 Task: Open Card Recruitment Execution in Board Voice of Employee Analysis to Workspace Business Intelligence and add a team member Softage.2@softage.net, a label Orange, a checklist Aquarium Care, an attachment from Trello, a color Orange and finally, add a card description 'Plan and execute company team-building retreat with a focus on personal growth' and a comment 'Given the complexity of this task, let us break it down into smaller, more manageable tasks to make progress.'. Add a start date 'Jan 02, 1900' with a due date 'Jan 09, 1900'
Action: Mouse moved to (79, 307)
Screenshot: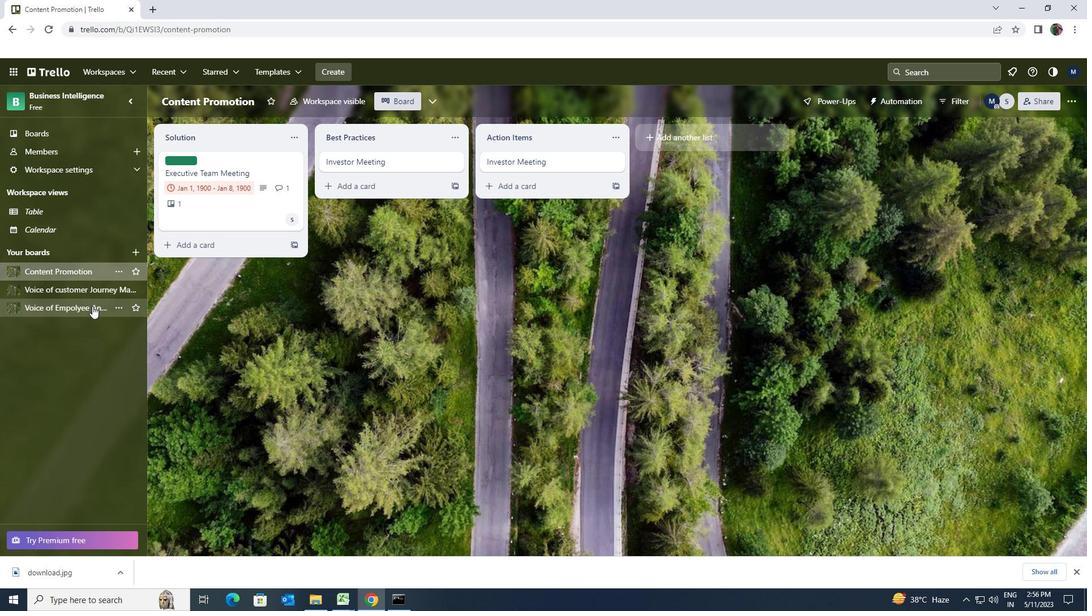 
Action: Mouse pressed left at (79, 307)
Screenshot: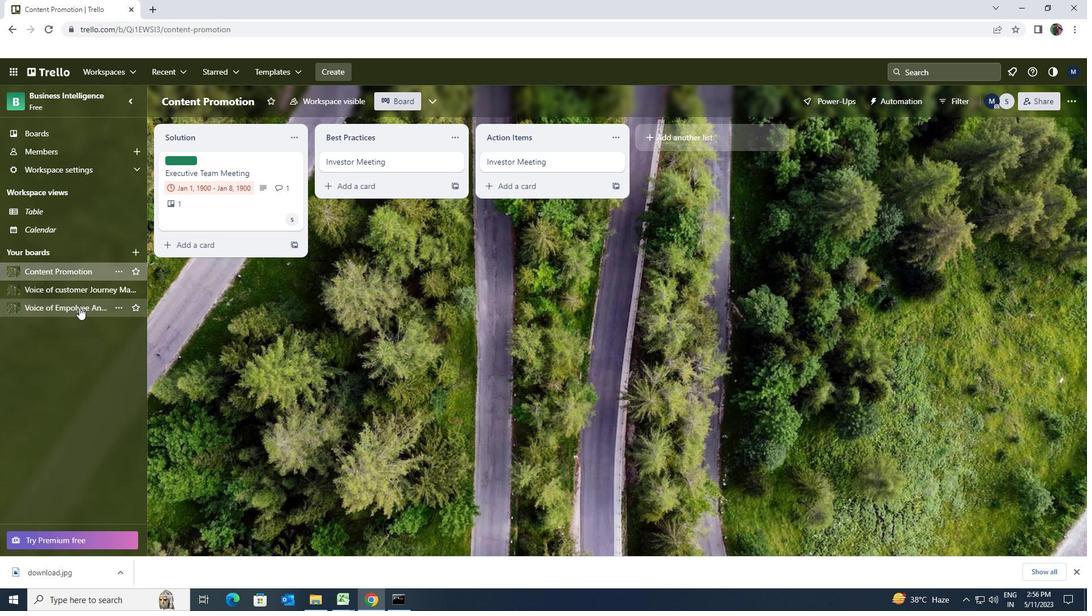 
Action: Mouse moved to (241, 160)
Screenshot: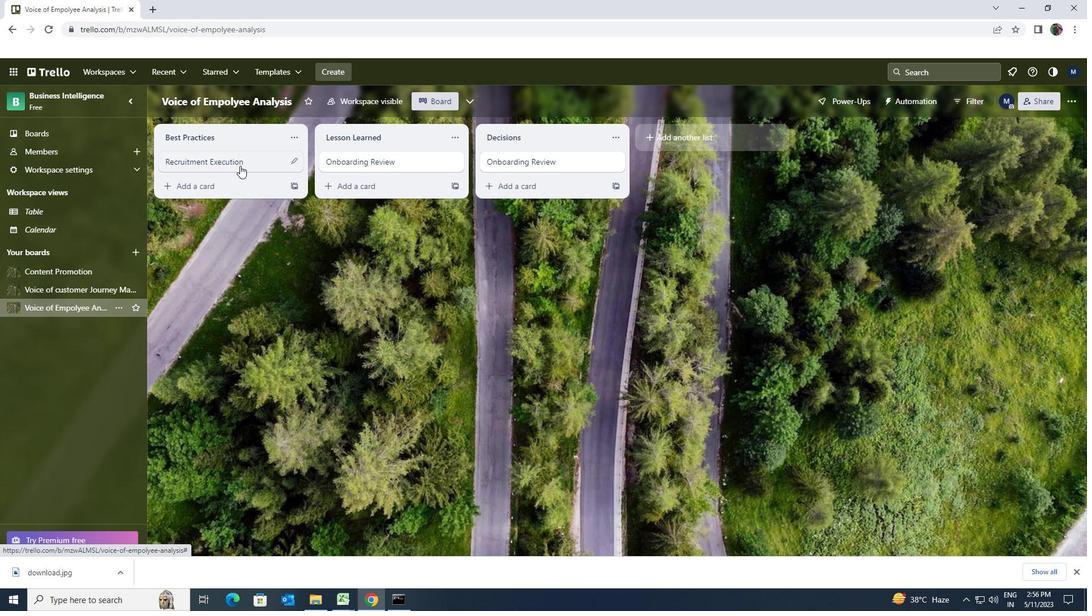 
Action: Mouse pressed left at (241, 160)
Screenshot: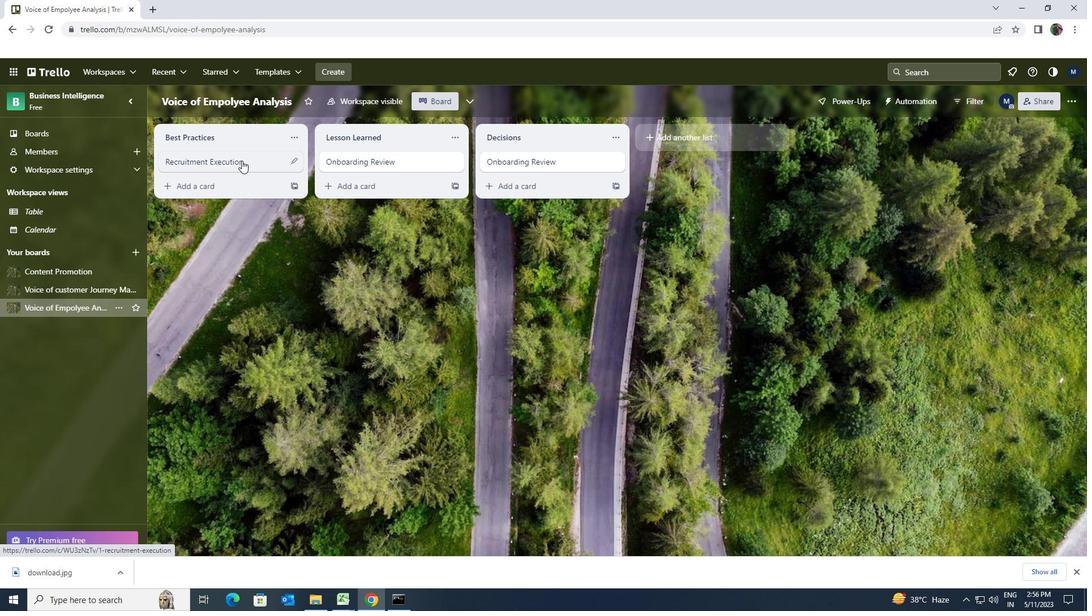 
Action: Mouse moved to (673, 163)
Screenshot: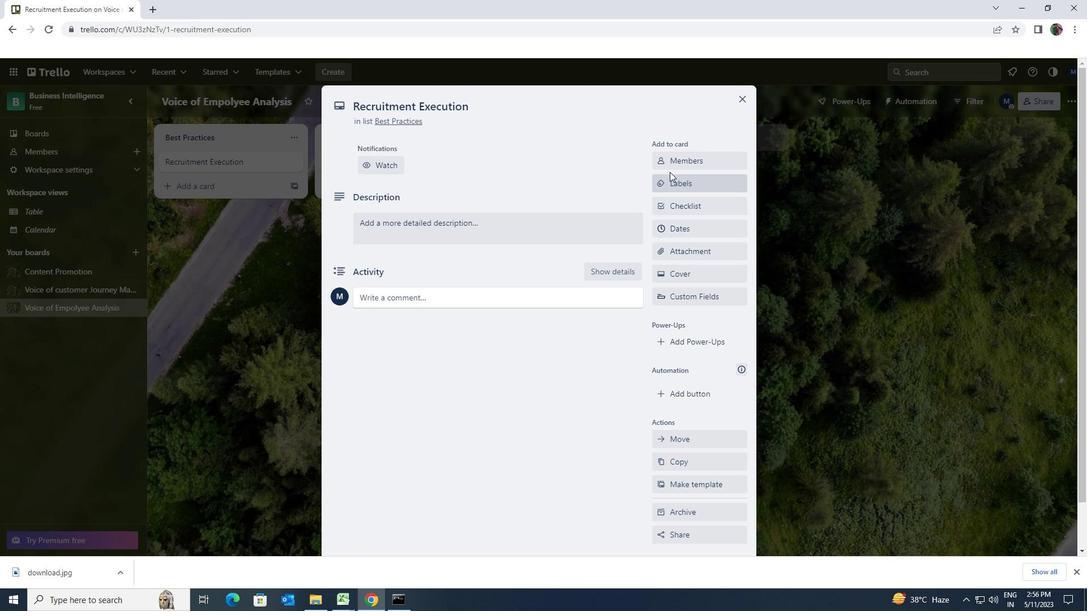 
Action: Mouse pressed left at (673, 163)
Screenshot: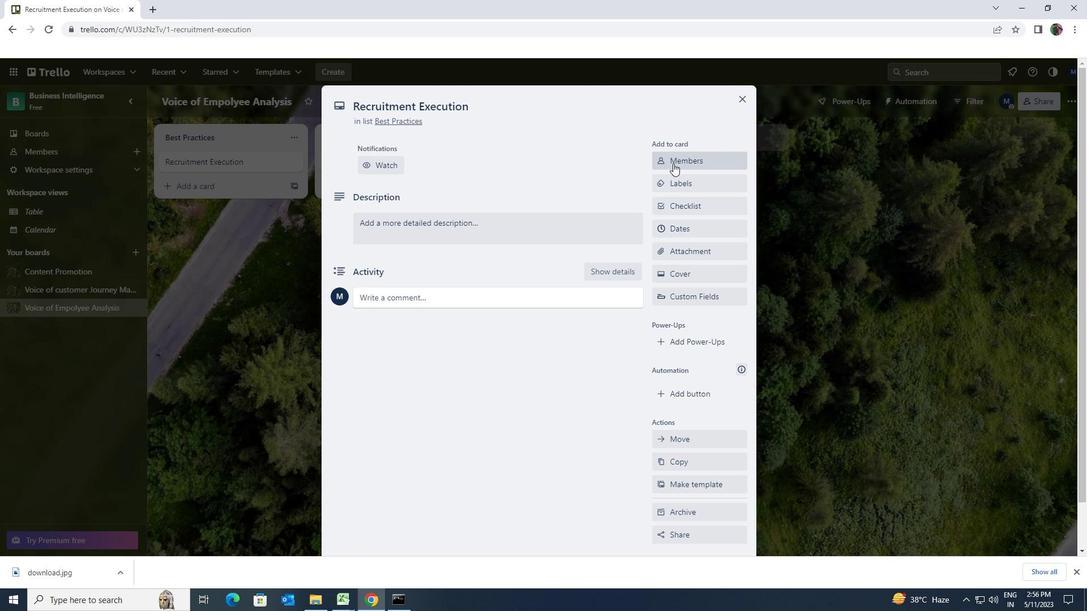 
Action: Mouse moved to (685, 211)
Screenshot: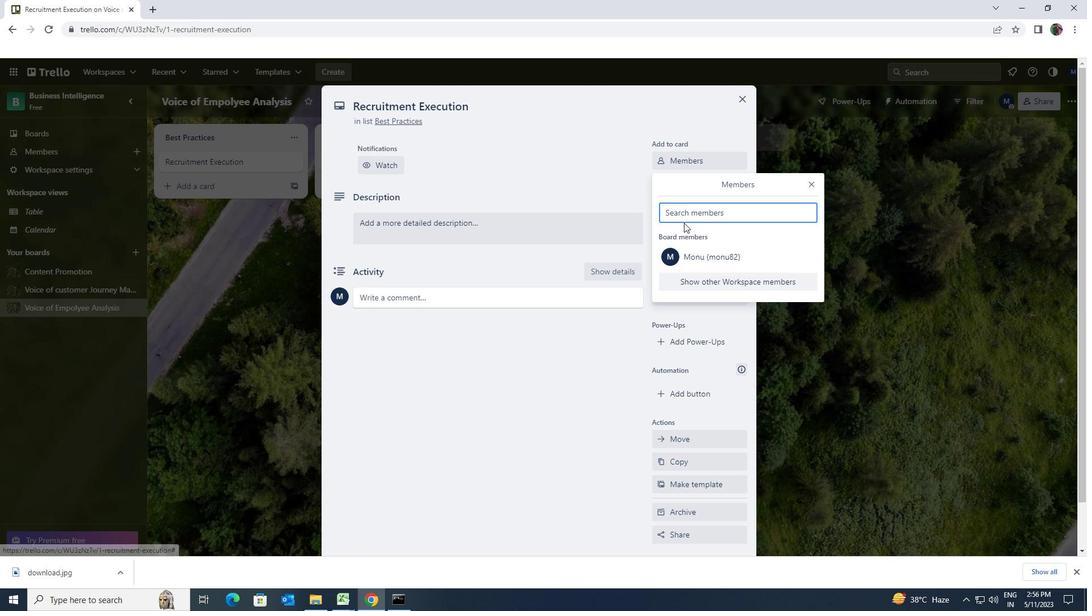 
Action: Mouse pressed left at (685, 211)
Screenshot: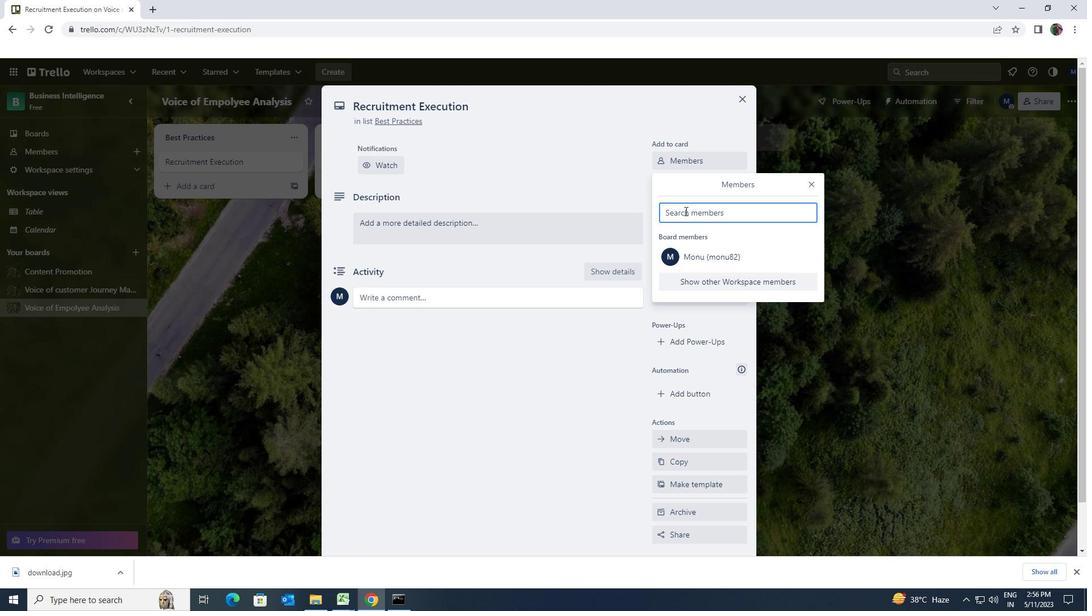 
Action: Key pressed softage.2<Key.shift>@SOFTAGE.NET
Screenshot: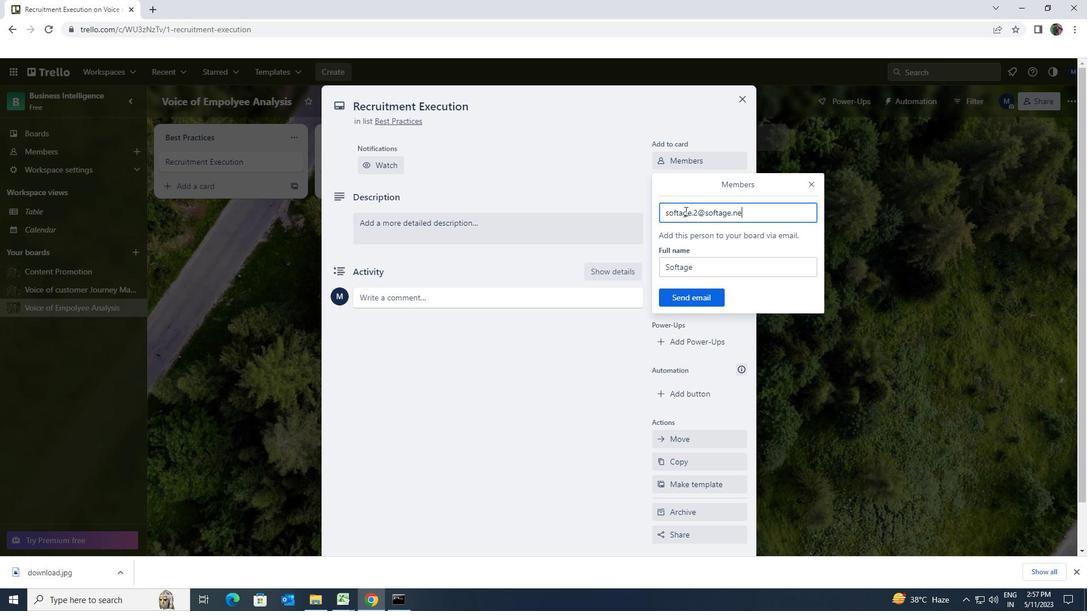 
Action: Mouse moved to (705, 294)
Screenshot: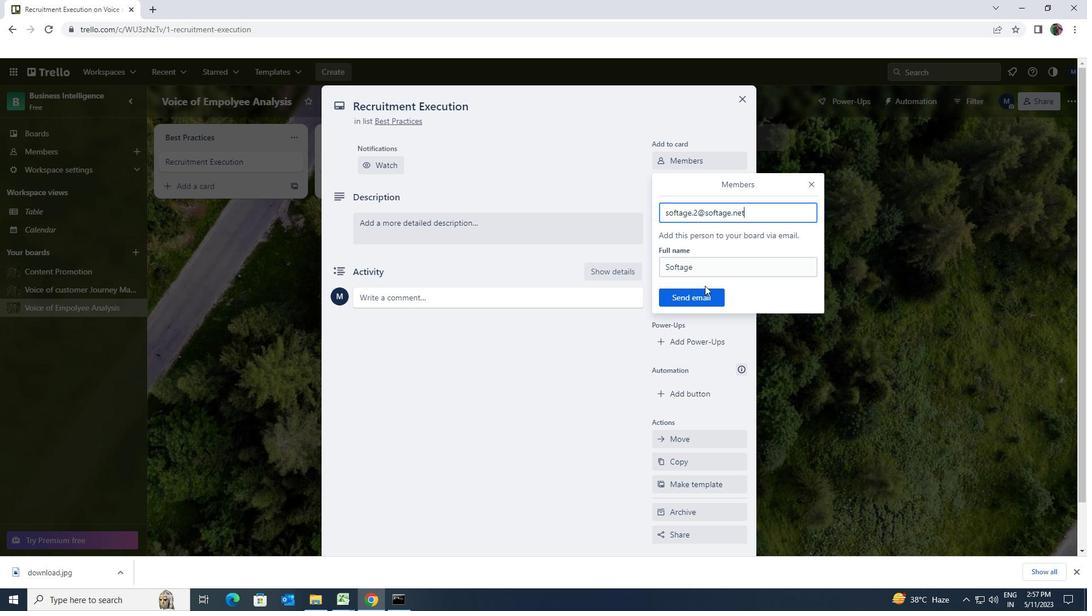 
Action: Mouse pressed left at (705, 294)
Screenshot: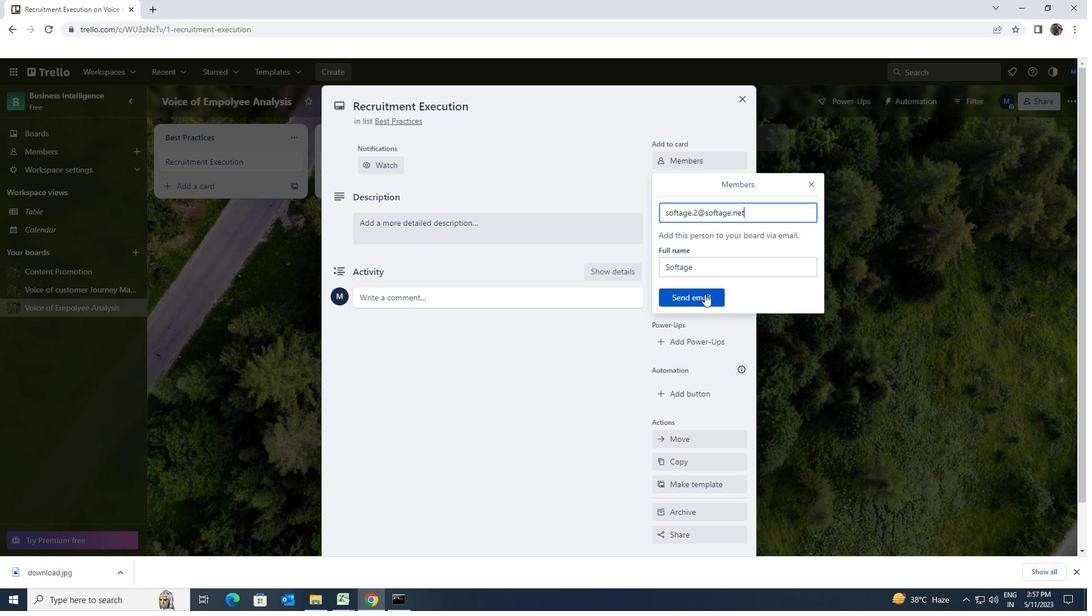 
Action: Mouse moved to (693, 229)
Screenshot: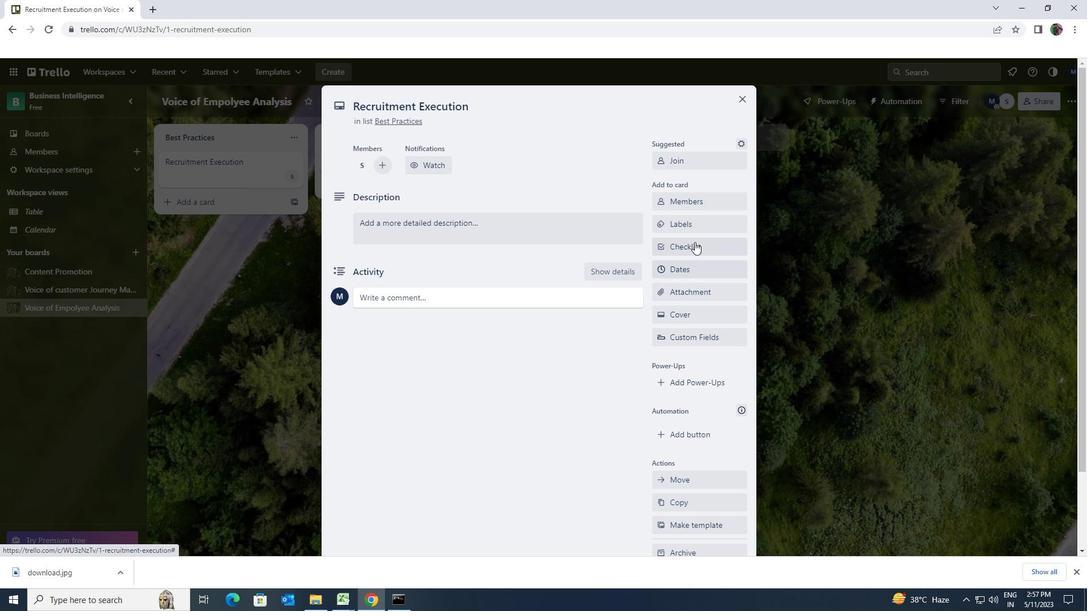 
Action: Mouse pressed left at (693, 229)
Screenshot: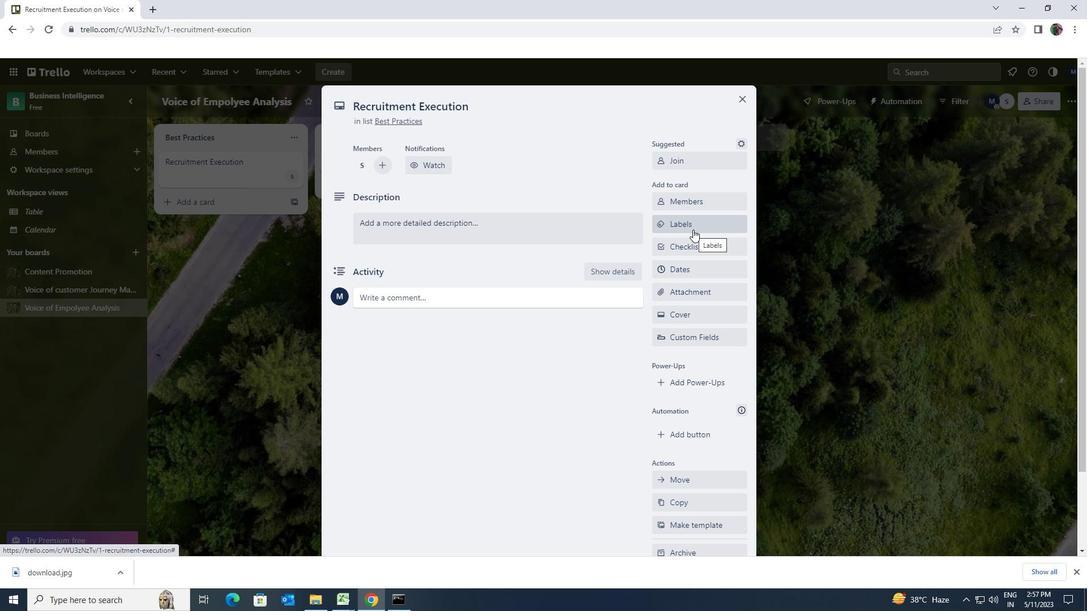 
Action: Mouse moved to (702, 442)
Screenshot: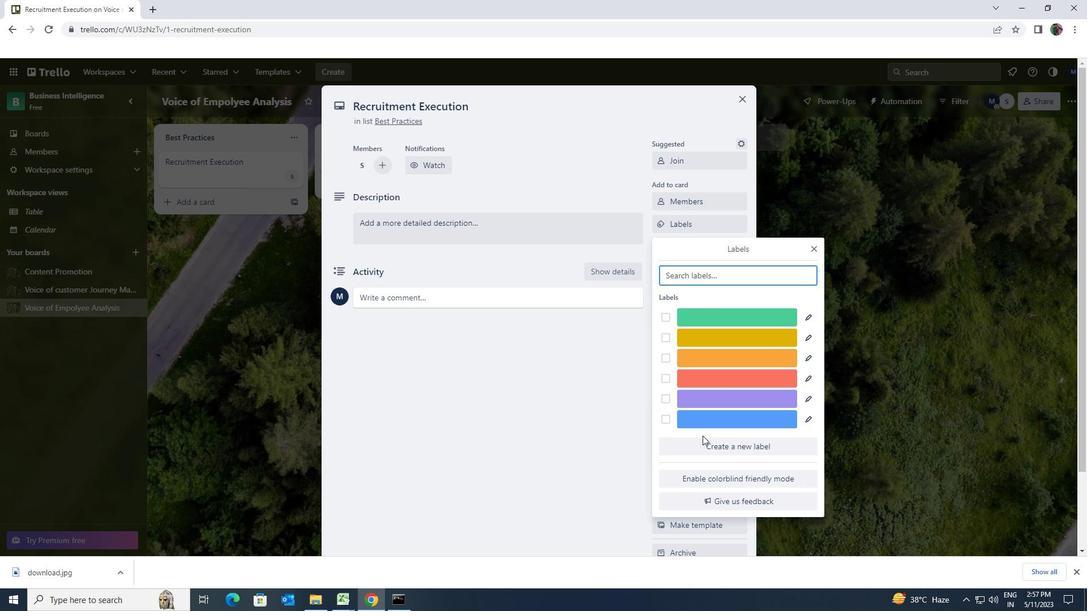 
Action: Mouse pressed left at (702, 442)
Screenshot: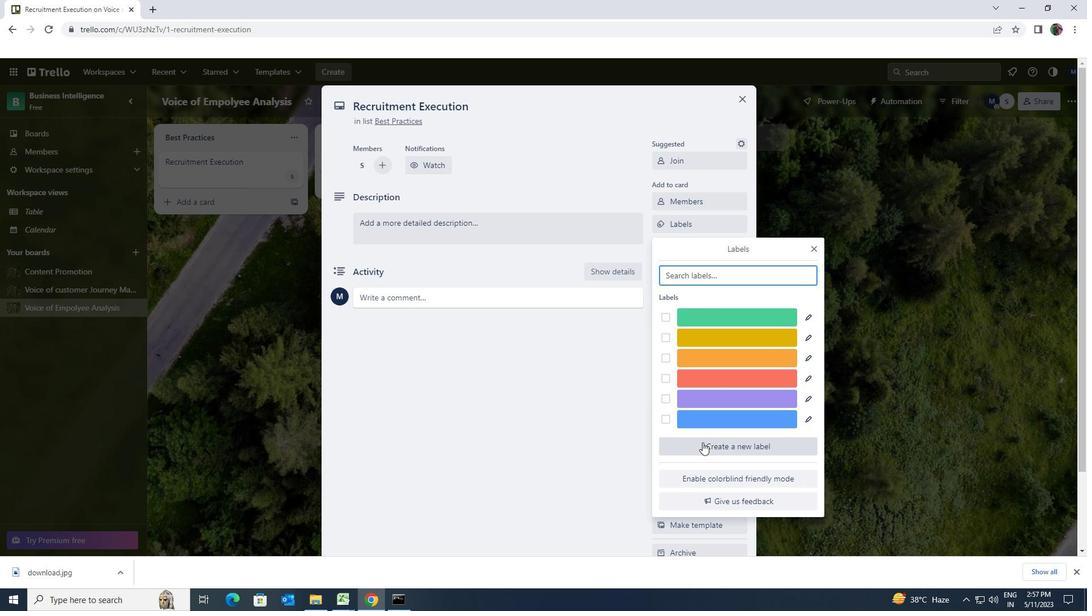 
Action: Mouse moved to (743, 263)
Screenshot: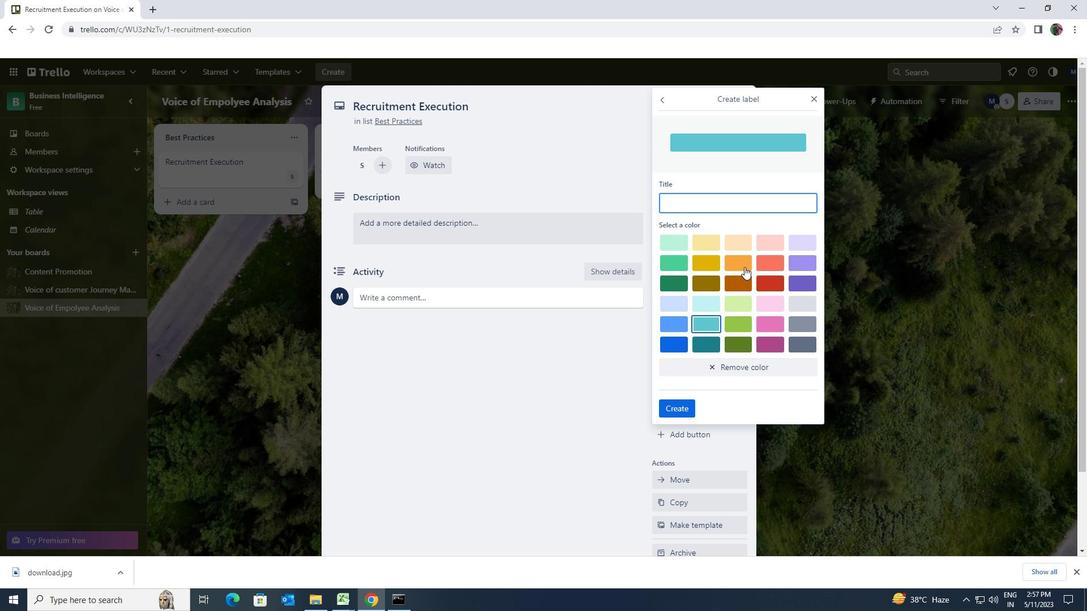 
Action: Mouse pressed left at (743, 263)
Screenshot: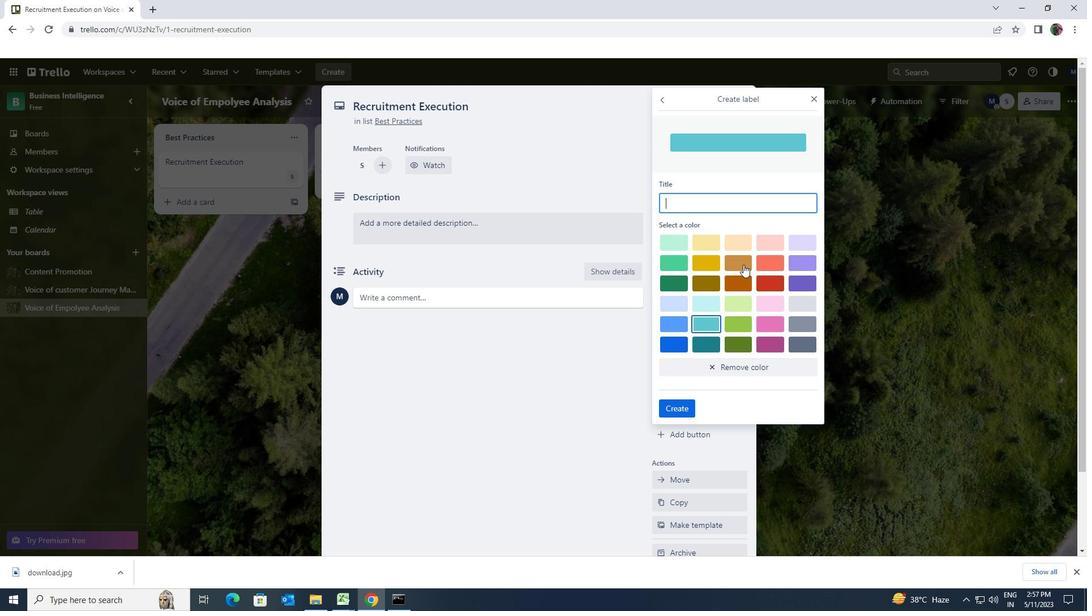 
Action: Mouse moved to (685, 402)
Screenshot: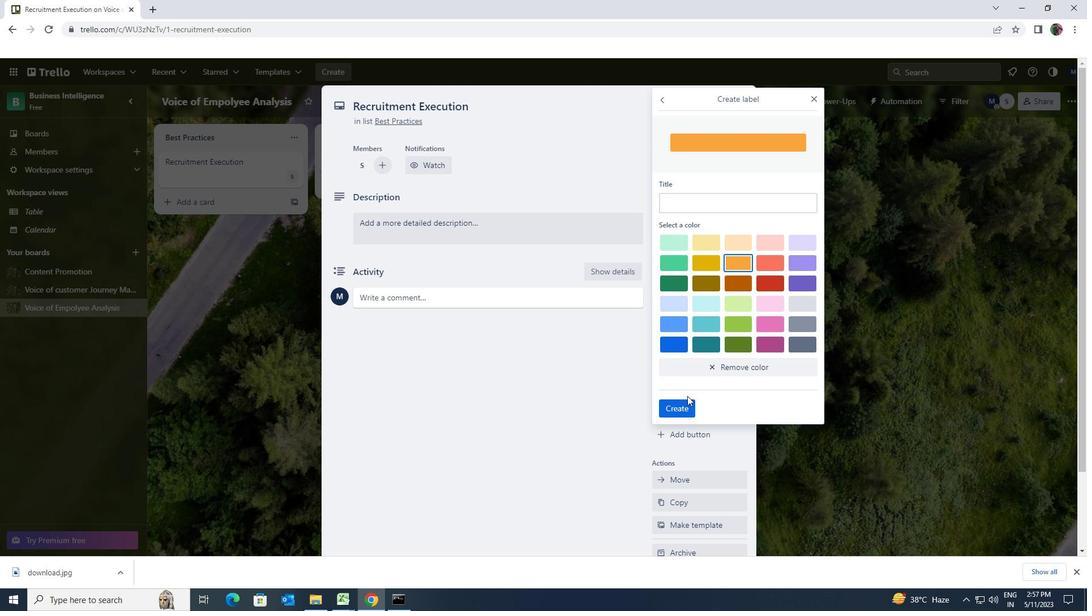 
Action: Mouse pressed left at (685, 402)
Screenshot: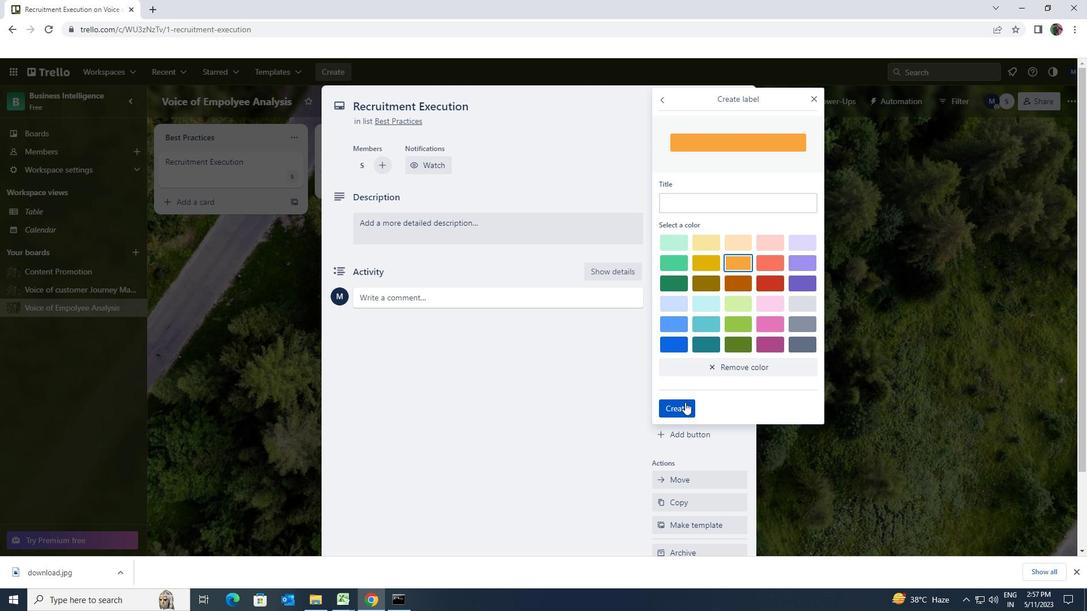 
Action: Mouse moved to (811, 251)
Screenshot: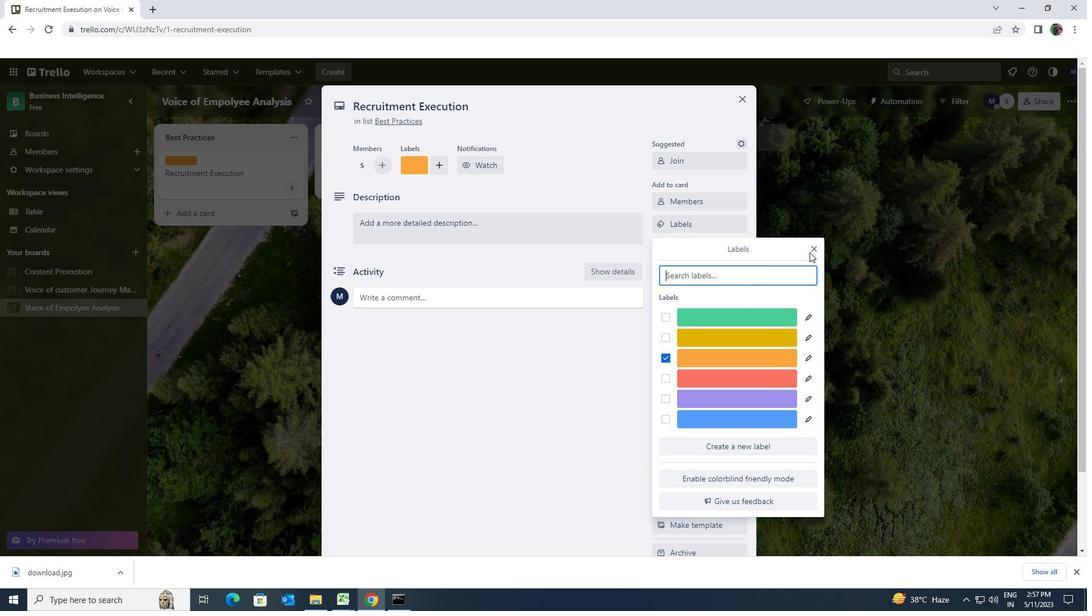 
Action: Mouse pressed left at (811, 251)
Screenshot: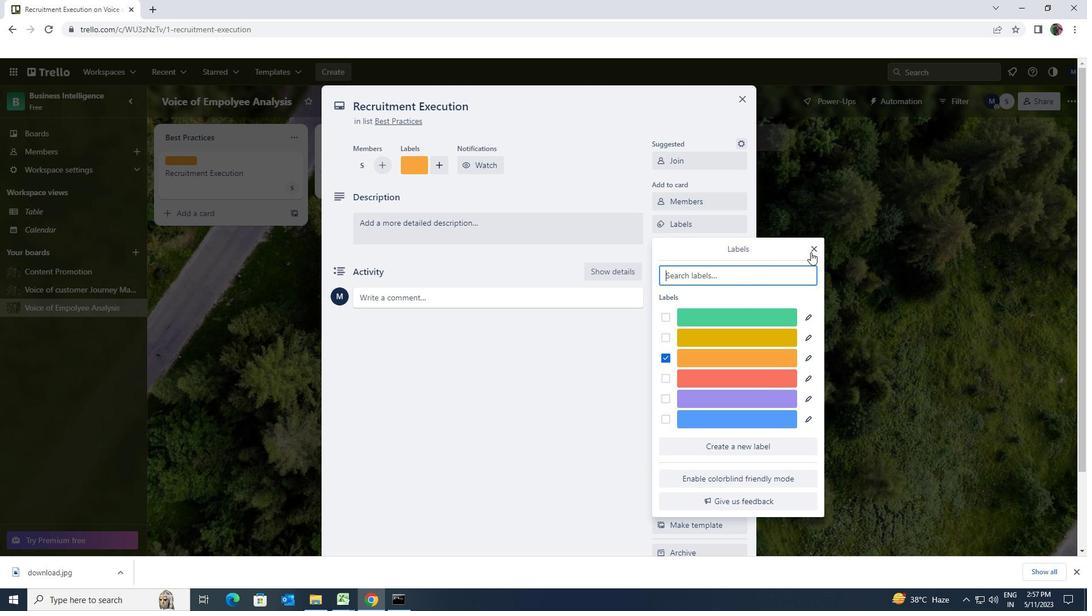
Action: Mouse moved to (708, 239)
Screenshot: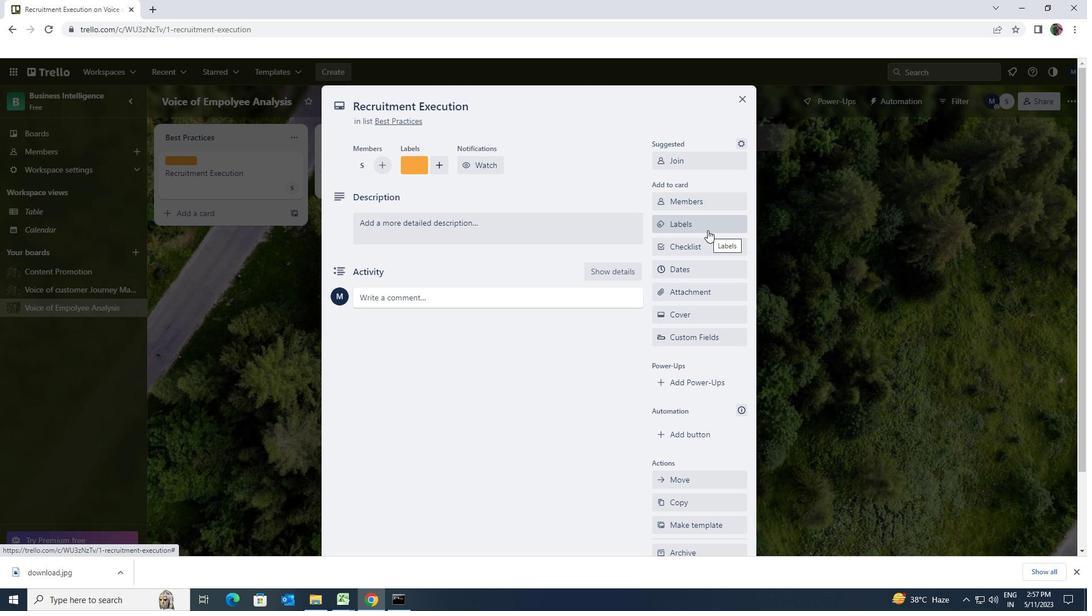 
Action: Mouse pressed left at (708, 239)
Screenshot: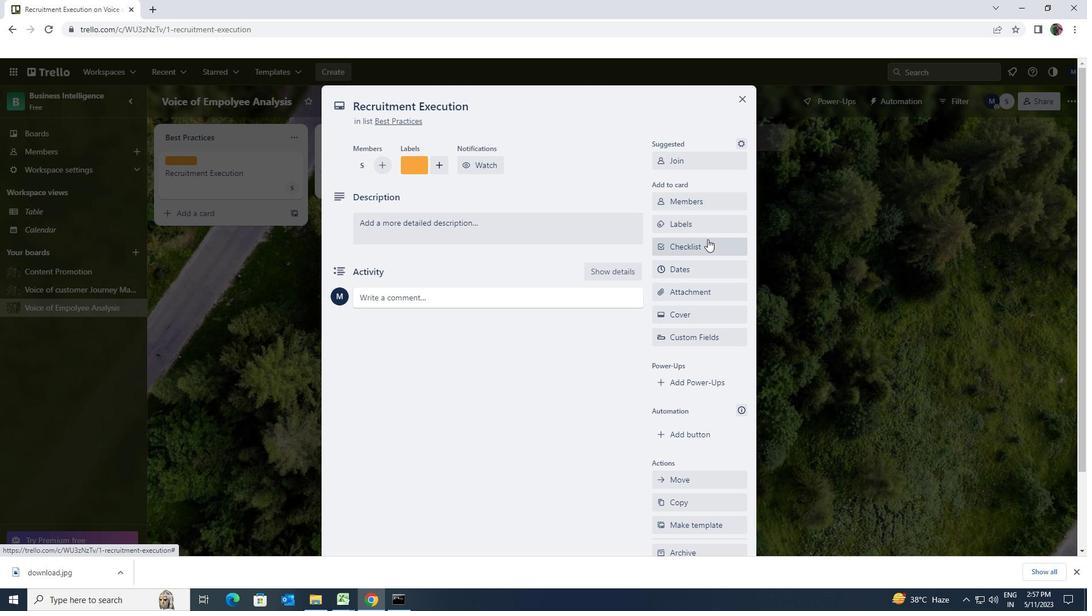 
Action: Key pressed <Key.shift><Key.shift><Key.shift>AQUARIUN<Key.backspace>M<Key.space><Key.shift>CARE<Key.space>
Screenshot: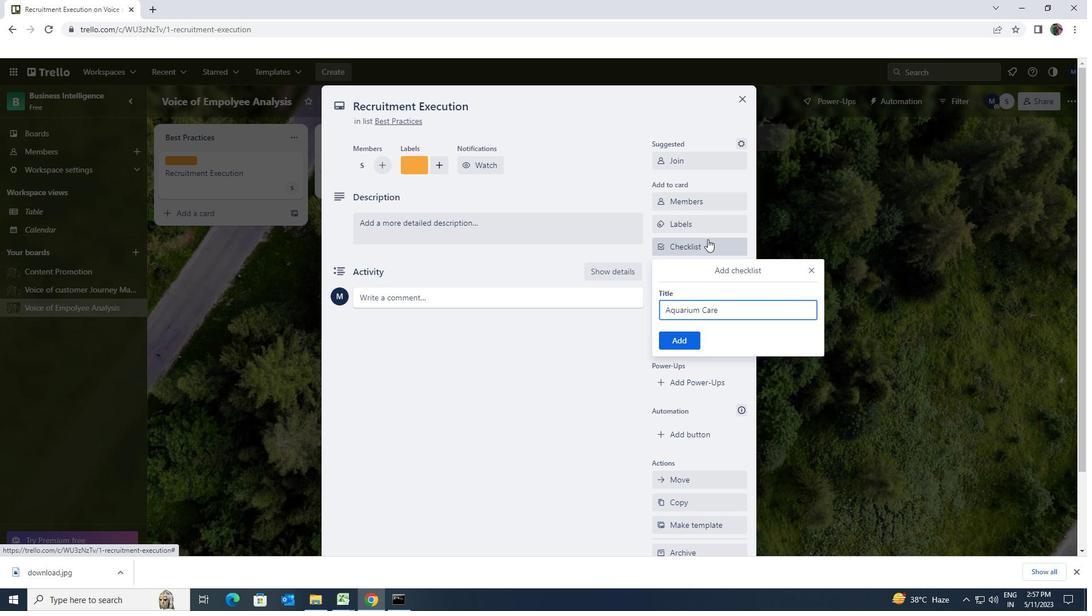 
Action: Mouse moved to (672, 342)
Screenshot: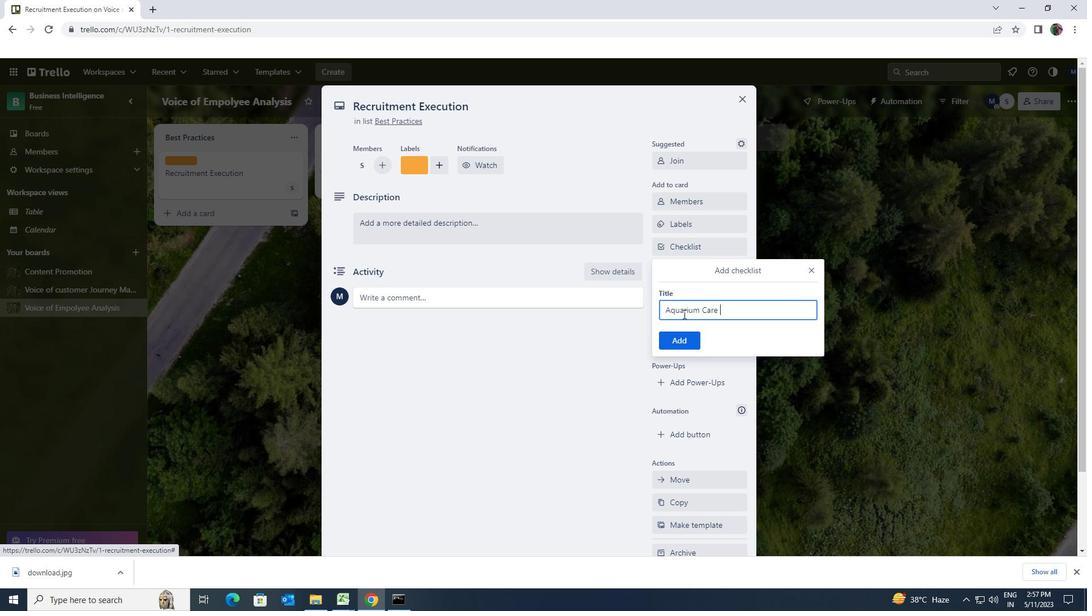 
Action: Mouse pressed left at (672, 342)
Screenshot: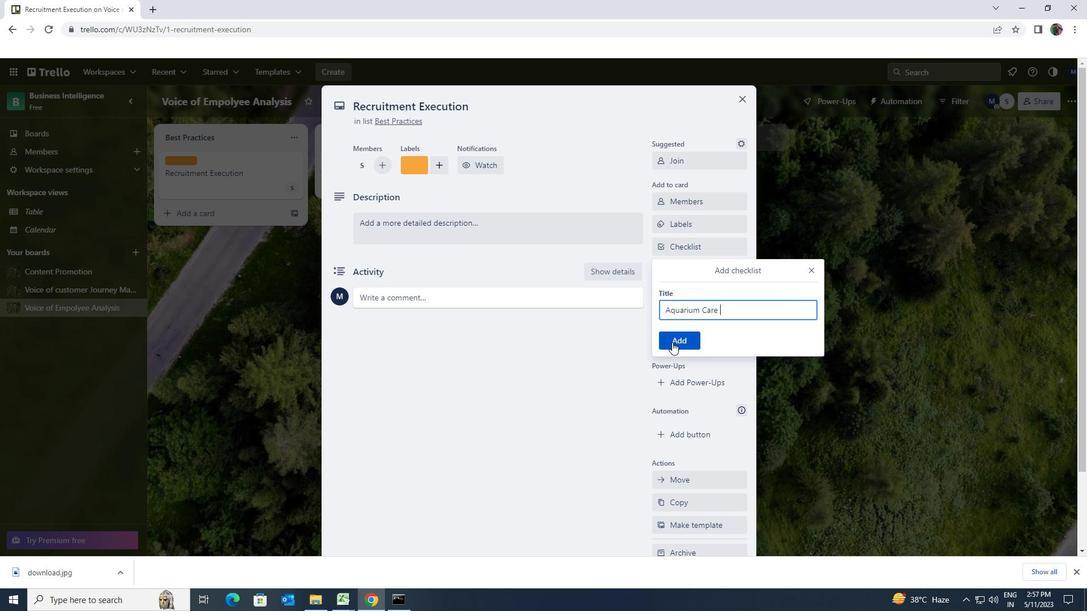 
Action: Mouse moved to (691, 292)
Screenshot: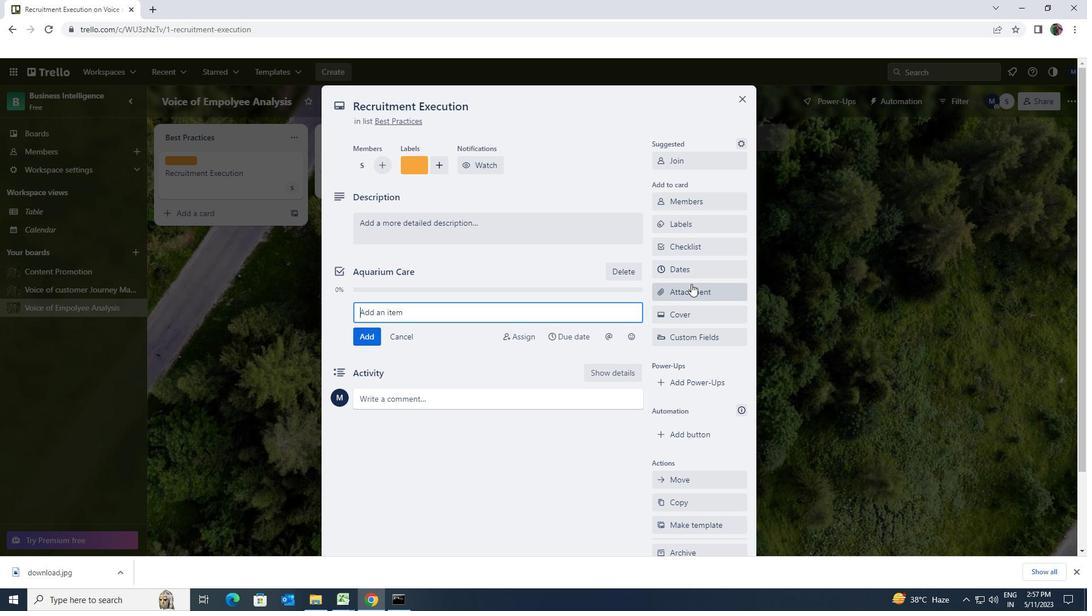 
Action: Mouse pressed left at (691, 292)
Screenshot: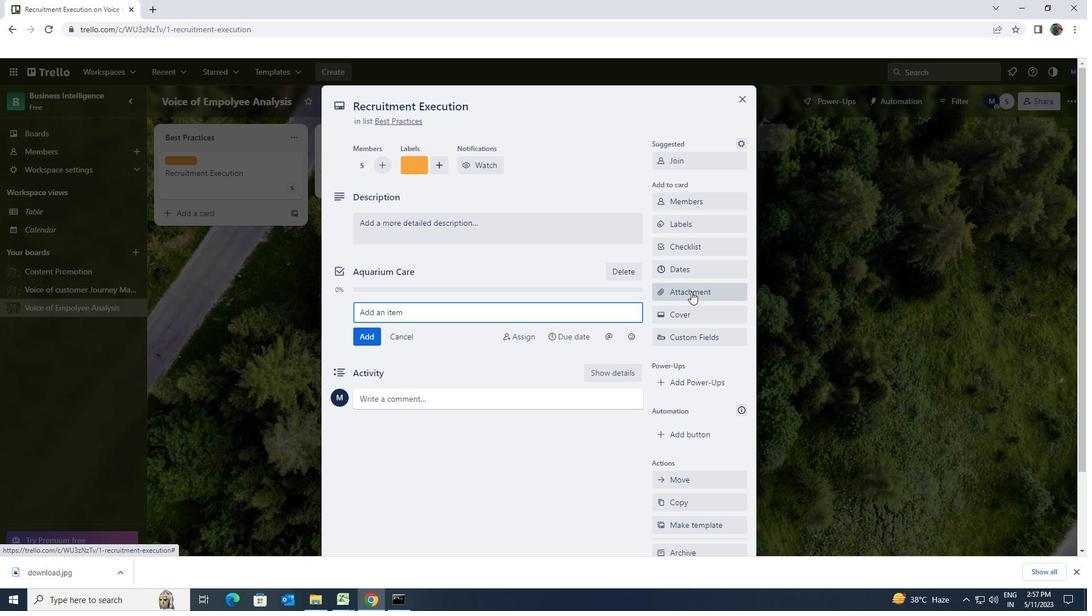 
Action: Mouse moved to (692, 355)
Screenshot: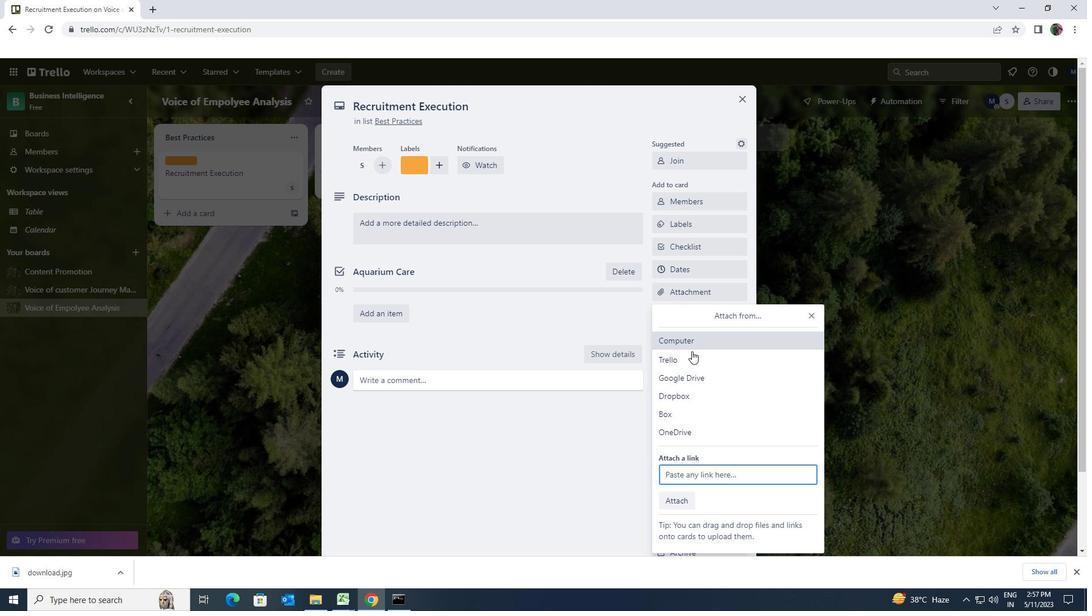 
Action: Mouse pressed left at (692, 355)
Screenshot: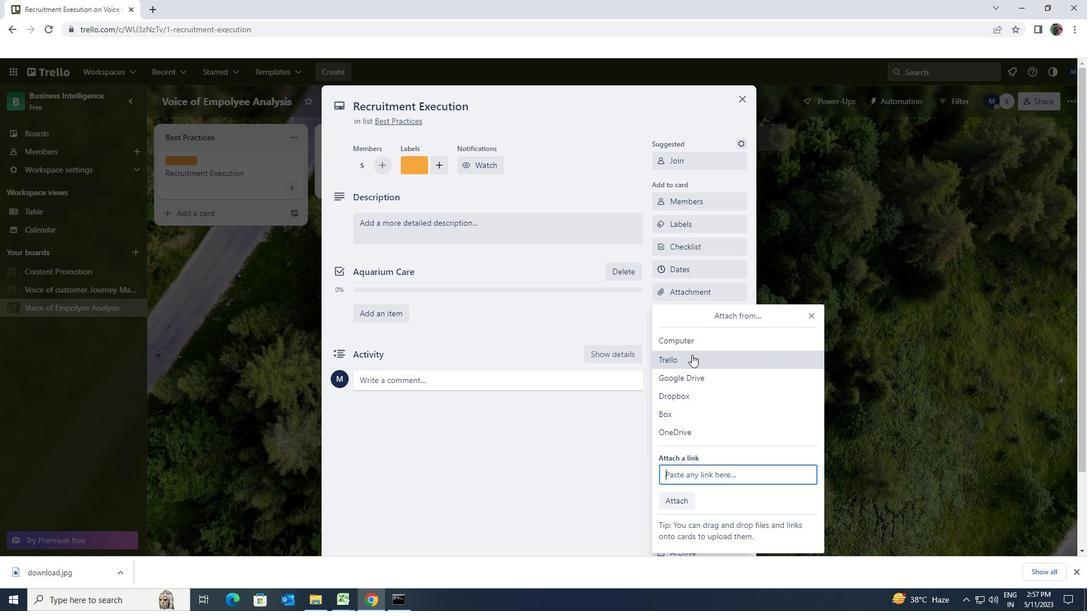 
Action: Mouse pressed left at (692, 355)
Screenshot: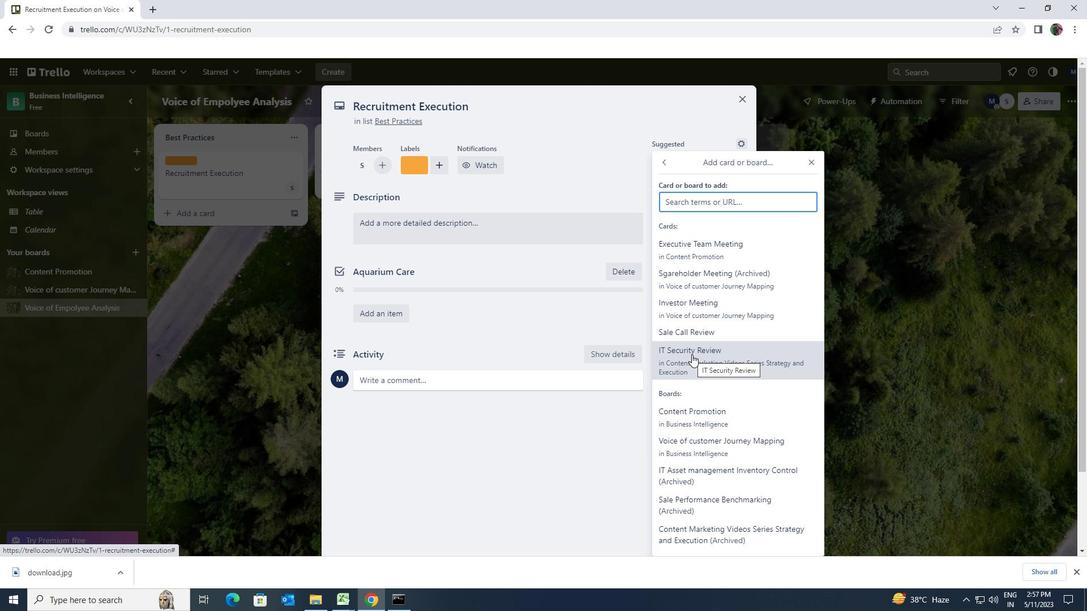 
Action: Mouse moved to (596, 231)
Screenshot: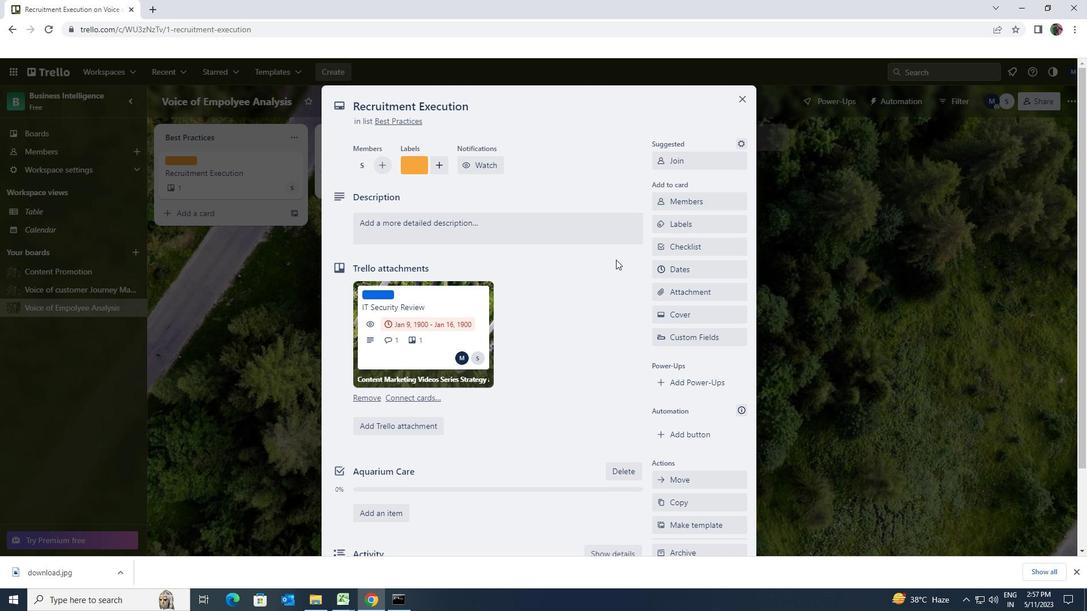 
Action: Mouse pressed left at (596, 231)
Screenshot: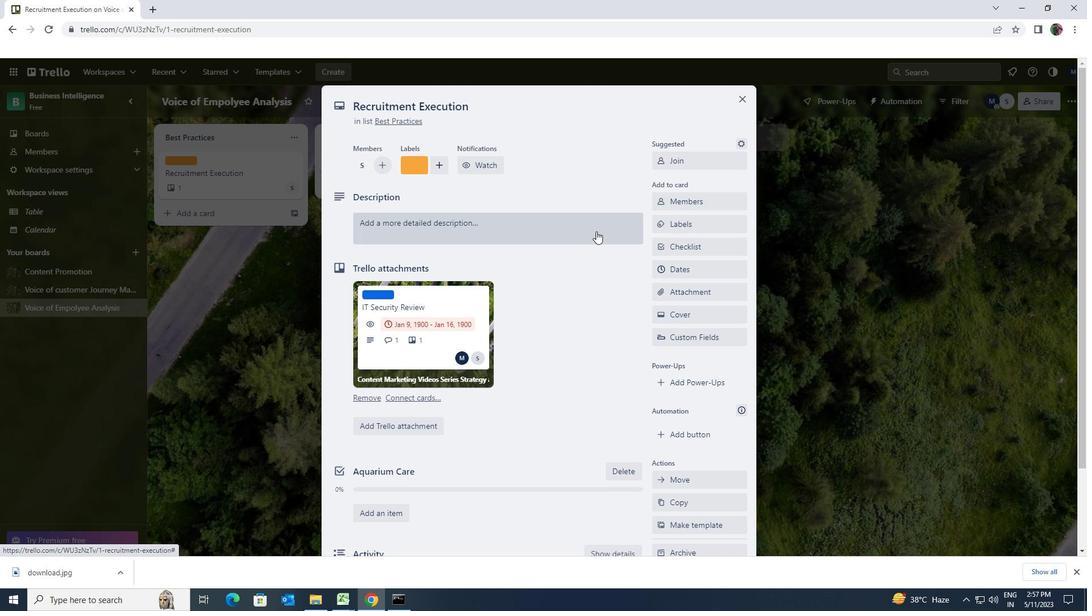 
Action: Key pressed <Key.shift>PALN<Key.space>AND<Key.space>EXECUTE<Key.space>COMPANY<Key.space>TAM<Key.space>BUILDING<Key.space>RETREAT<Key.space>WIR<Key.backspace>TH<Key.space>A<Key.space><Key.shift>FOCUS<Key.space>P<Key.backspace>ON<Key.space>PERSONAL<Key.space>GROWTH<Key.space>AND<Key.space>A<Key.space>
Screenshot: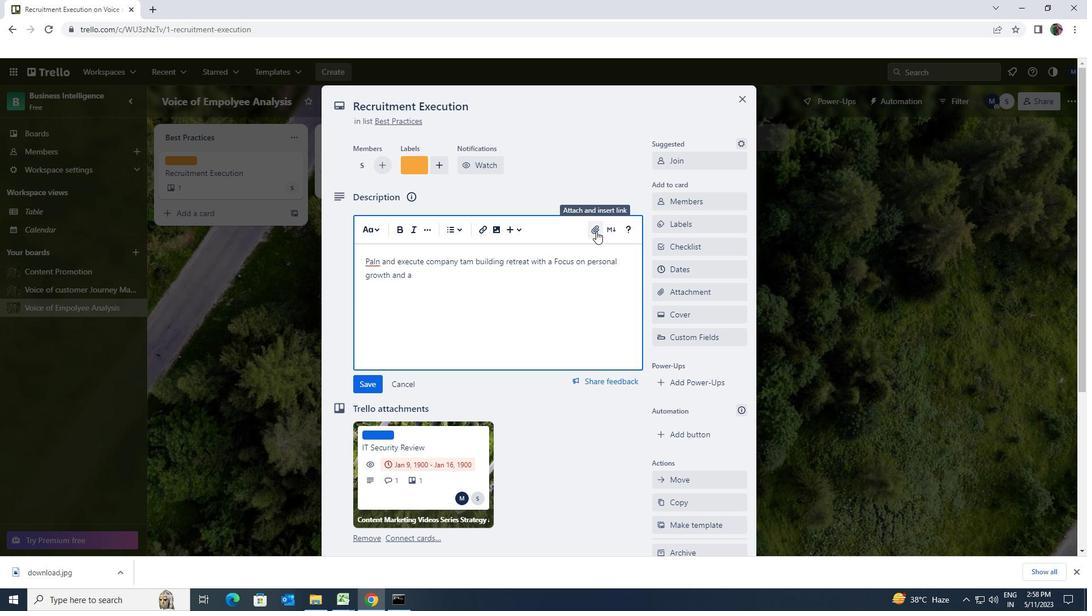 
Action: Mouse moved to (376, 382)
Screenshot: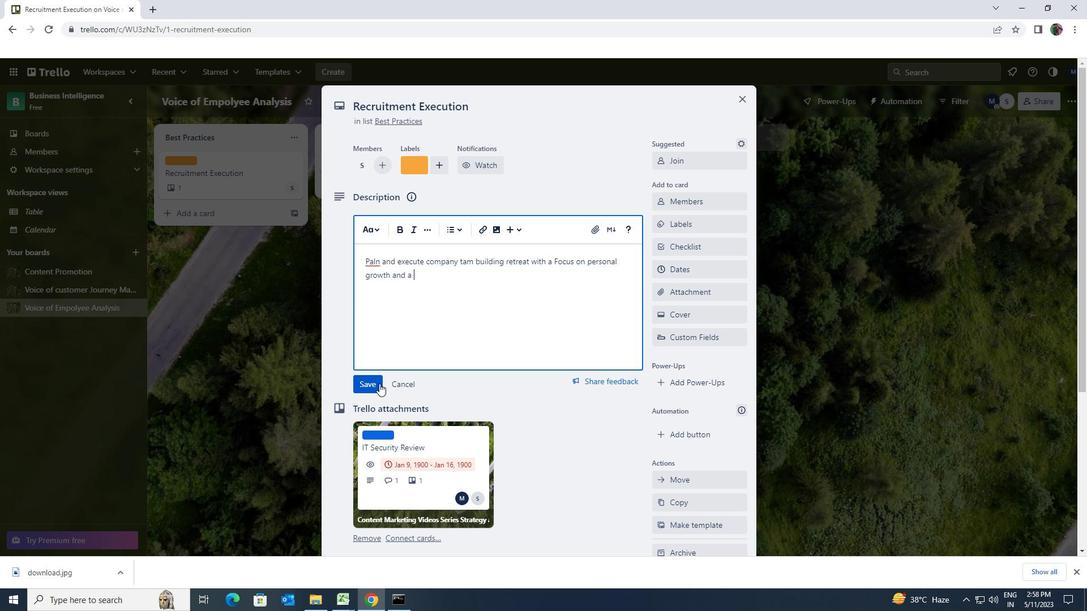 
Action: Mouse pressed left at (376, 382)
Screenshot: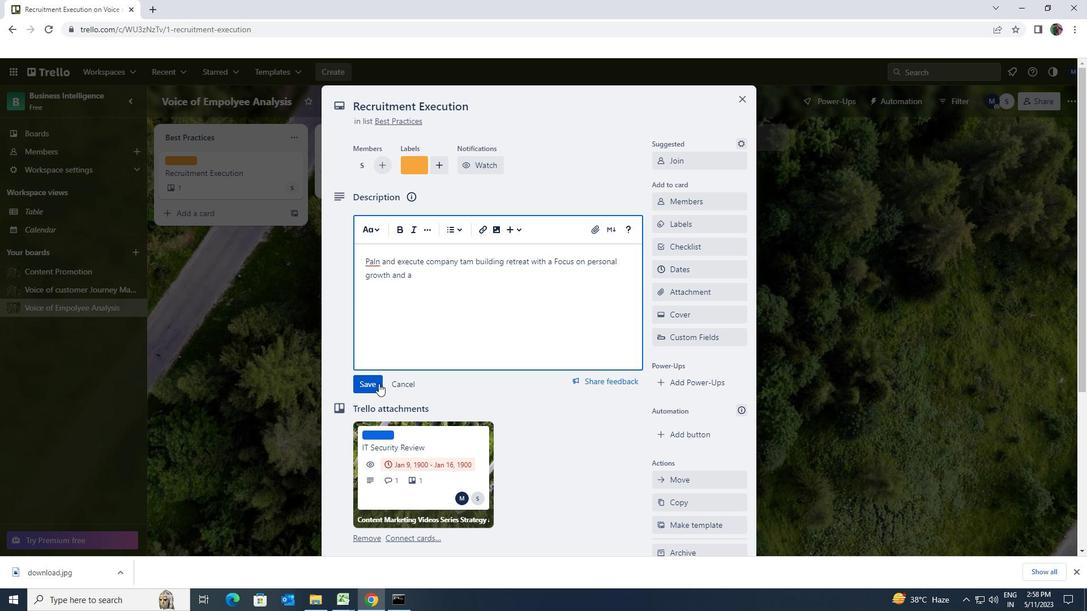 
Action: Mouse moved to (376, 381)
Screenshot: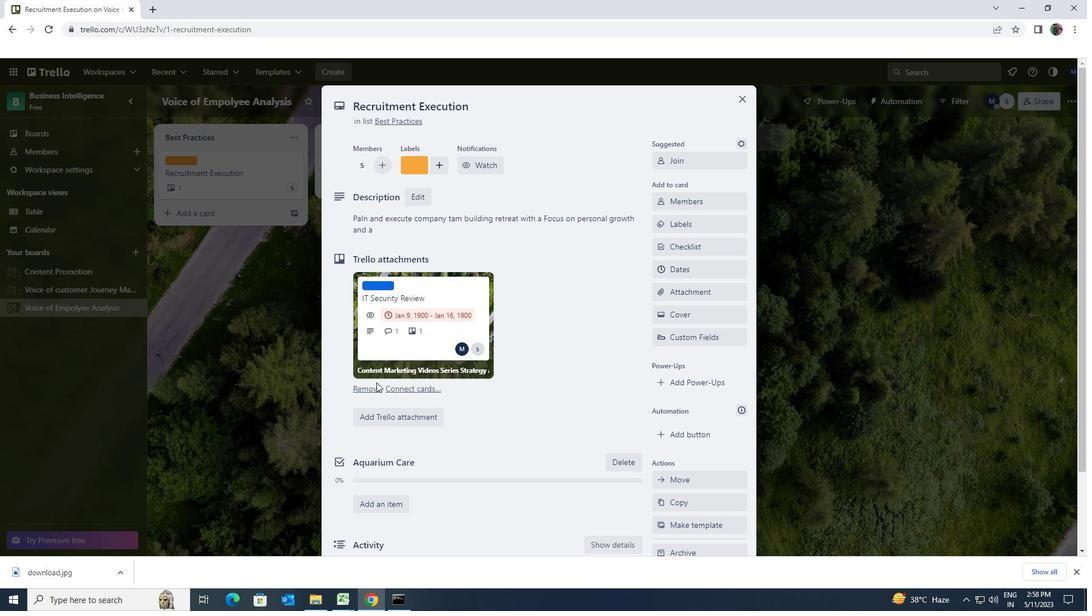 
Action: Mouse scrolled (376, 380) with delta (0, 0)
Screenshot: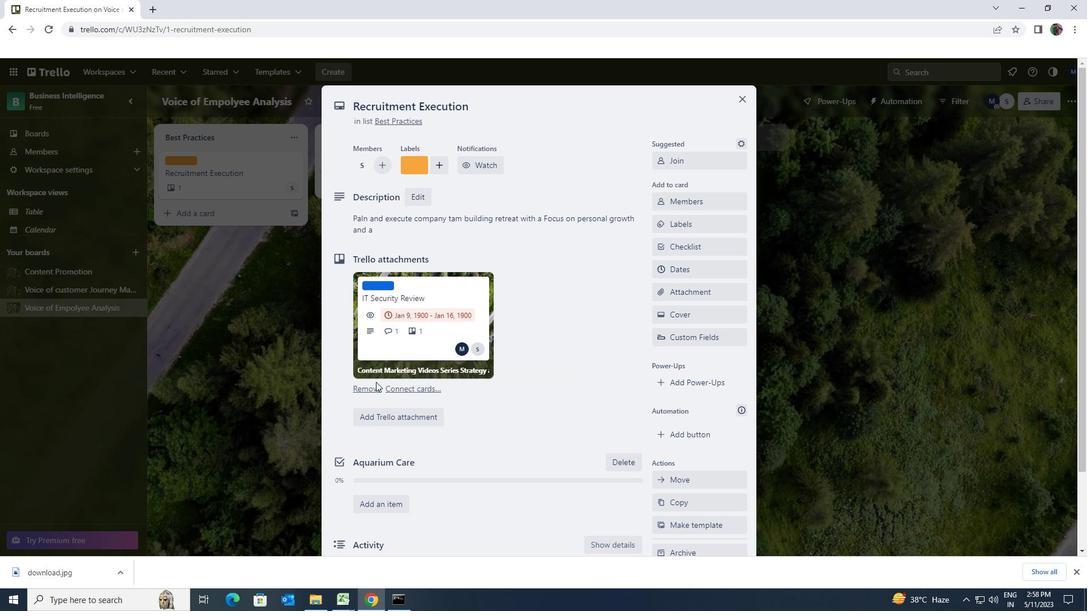 
Action: Mouse scrolled (376, 380) with delta (0, 0)
Screenshot: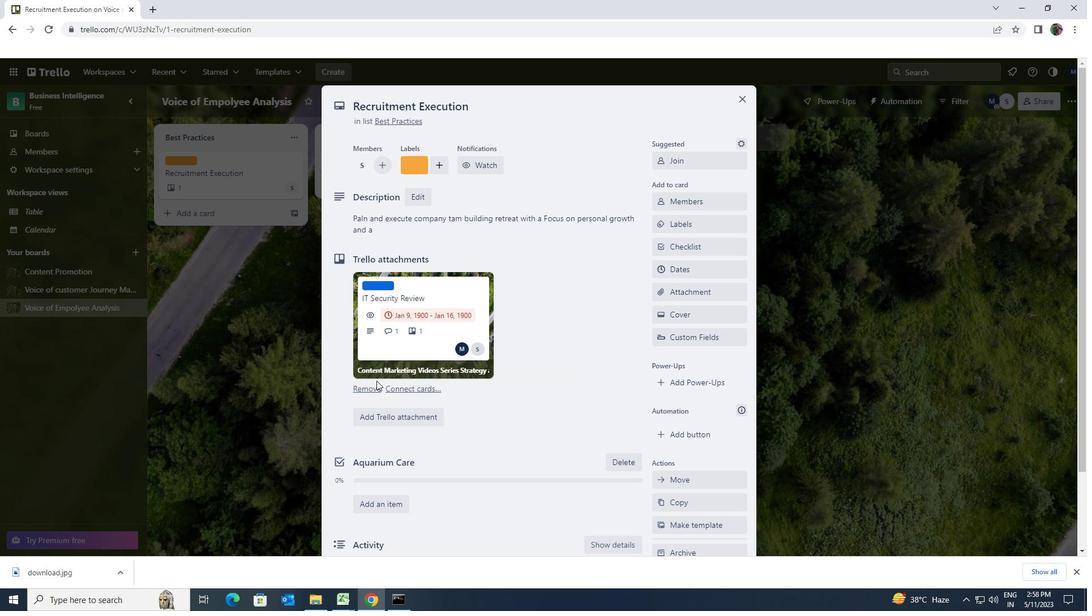 
Action: Mouse scrolled (376, 380) with delta (0, 0)
Screenshot: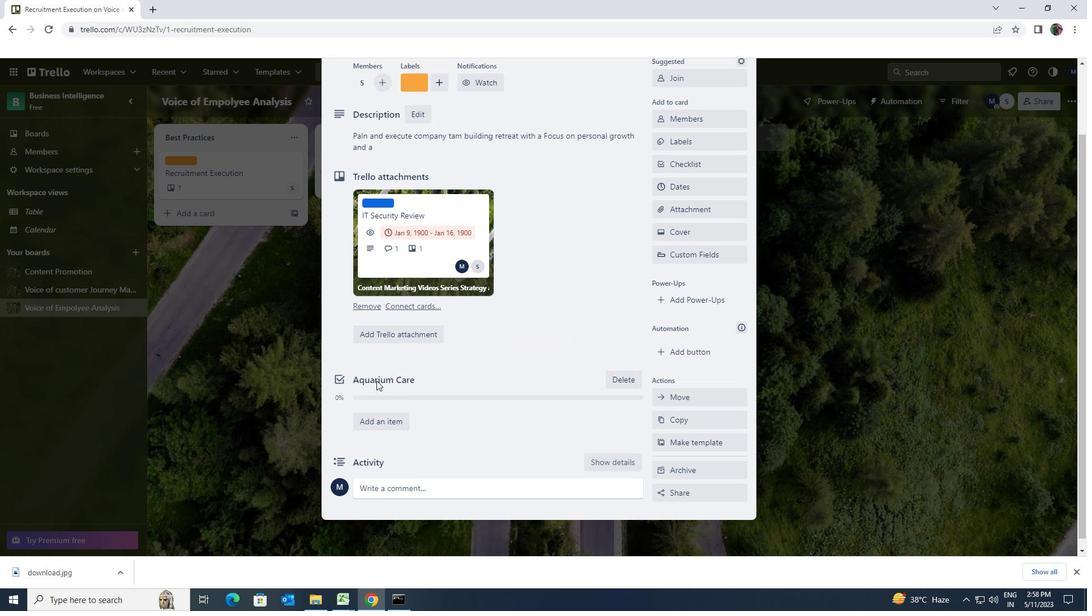 
Action: Mouse scrolled (376, 380) with delta (0, 0)
Screenshot: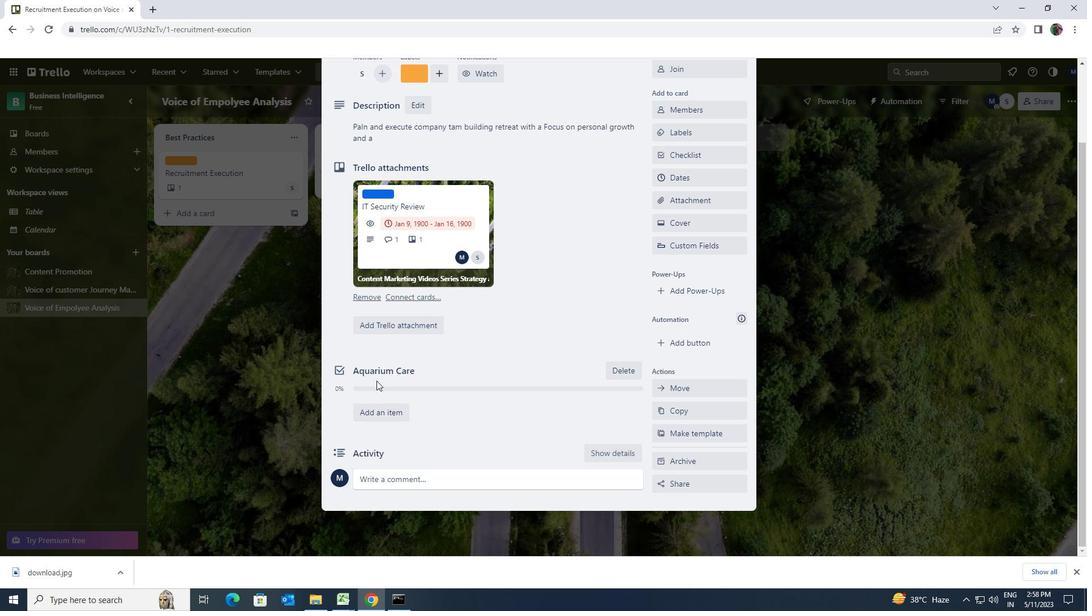 
Action: Mouse moved to (409, 476)
Screenshot: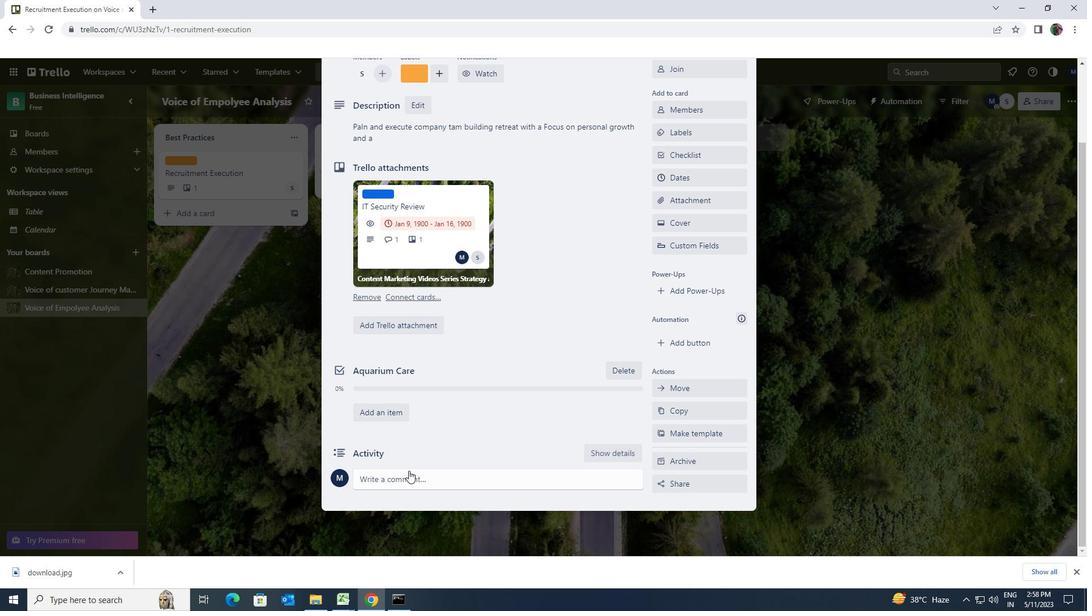 
Action: Mouse pressed left at (409, 476)
Screenshot: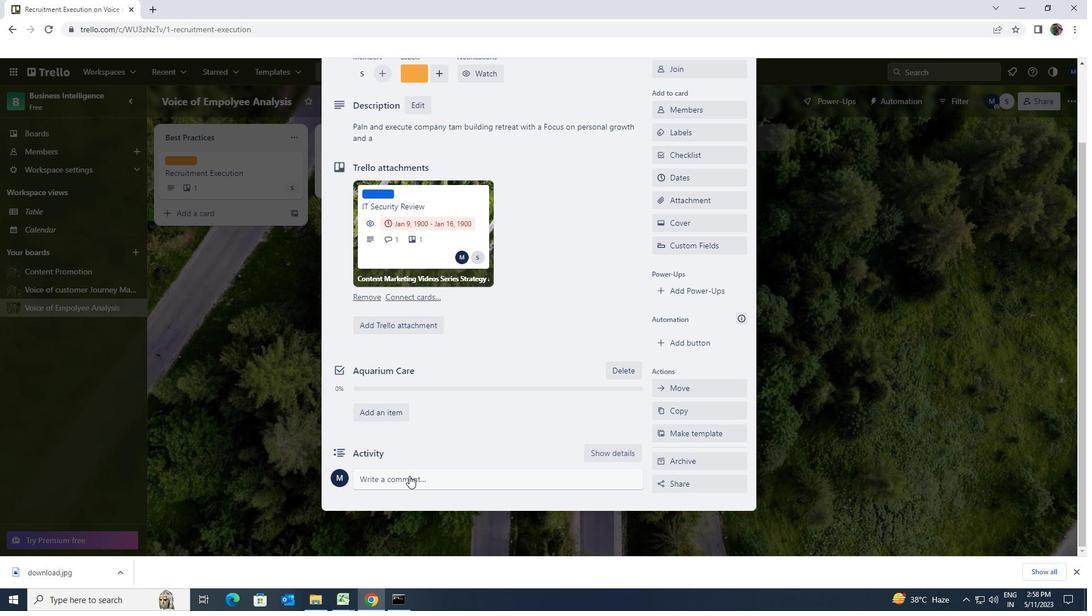 
Action: Mouse moved to (412, 476)
Screenshot: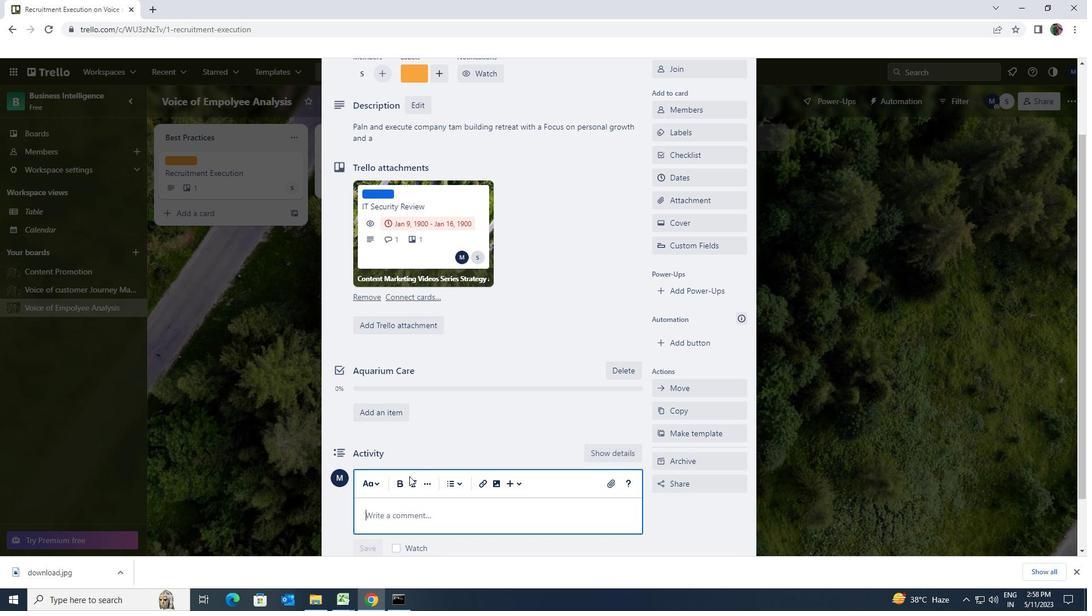 
Action: Key pressed <Key.shift><Key.shift><Key.shift><Key.shift><Key.shift>THE<Key.space><Key.shift>COME<Key.backspace>LEXITY<Key.space>OF<Key.space>THIS<Key.space>TASK<Key.space>LET<Key.space>US<Key.space>BREAK<Key.space>IT<Key.space>DOE<Key.backspace>WN<Key.space>INTO<Key.space>SMALLER<Key.space>MORE<Key.space>MANAGEABLE<Key.space>TASK<Key.space>TO<Key.space>MAKE<Key.space>PROGRESS<Key.space>
Screenshot: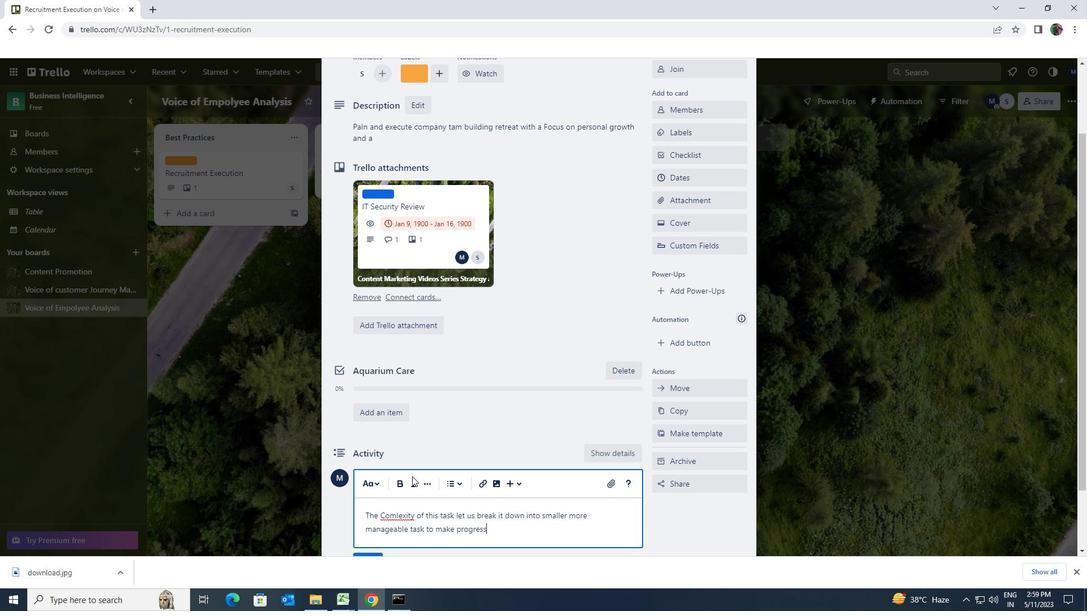 
Action: Mouse moved to (410, 488)
Screenshot: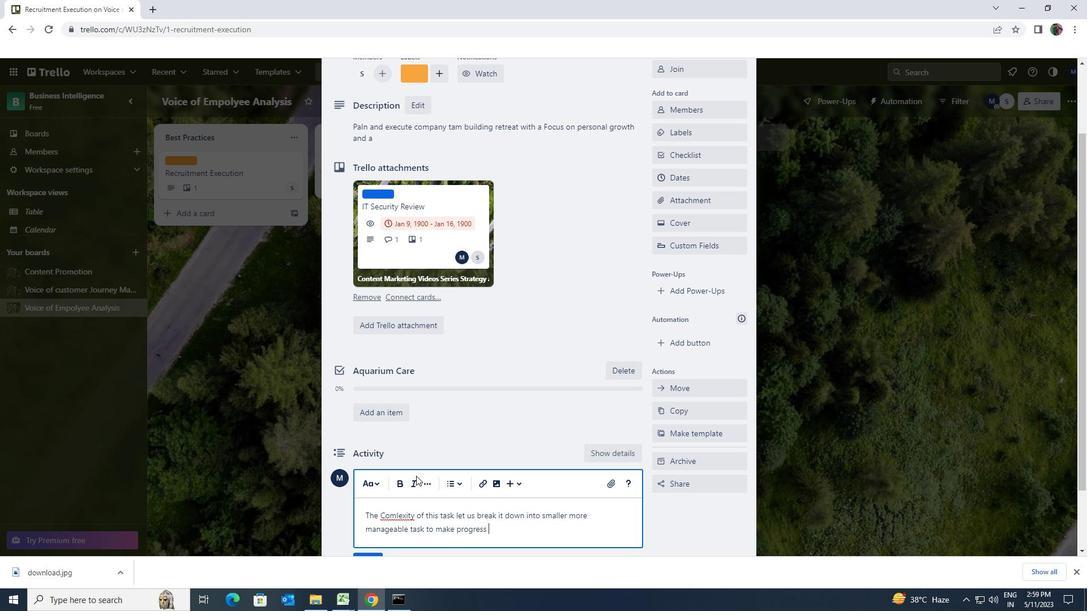 
Action: Mouse scrolled (410, 488) with delta (0, 0)
Screenshot: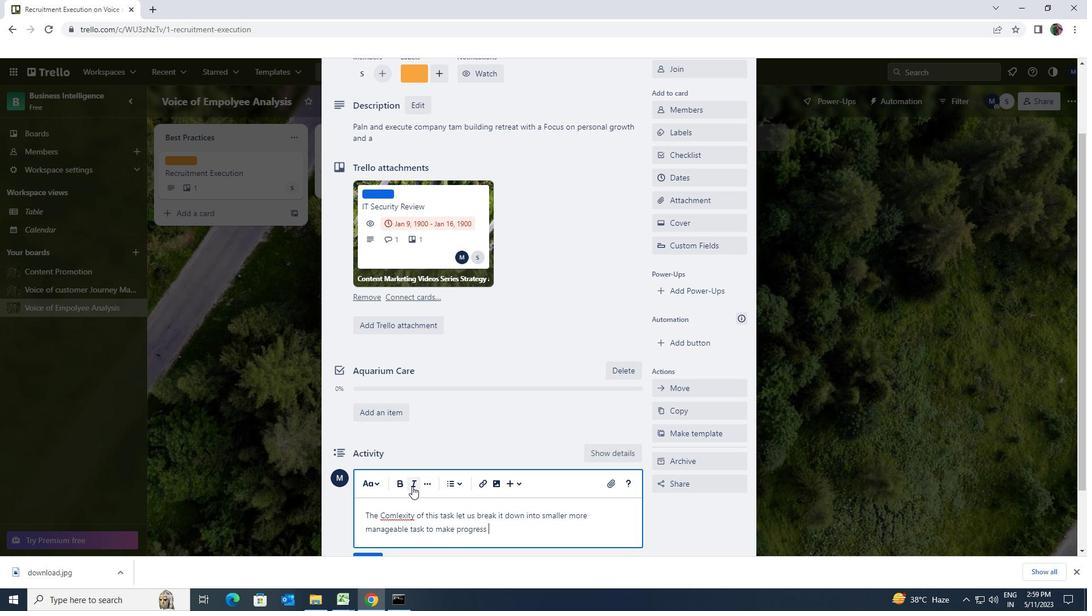 
Action: Mouse scrolled (410, 488) with delta (0, 0)
Screenshot: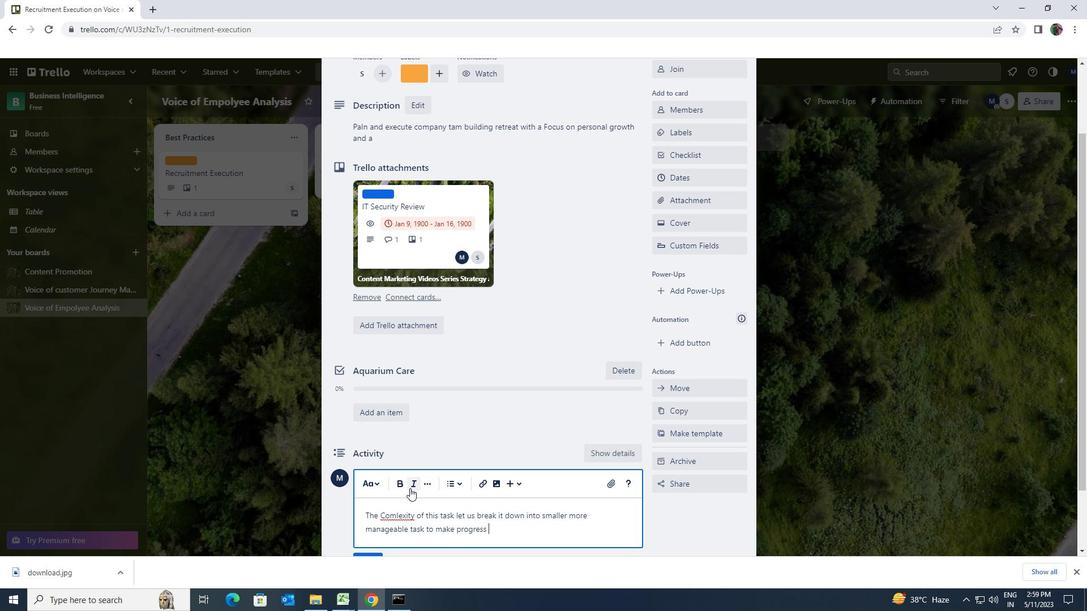 
Action: Mouse moved to (373, 482)
Screenshot: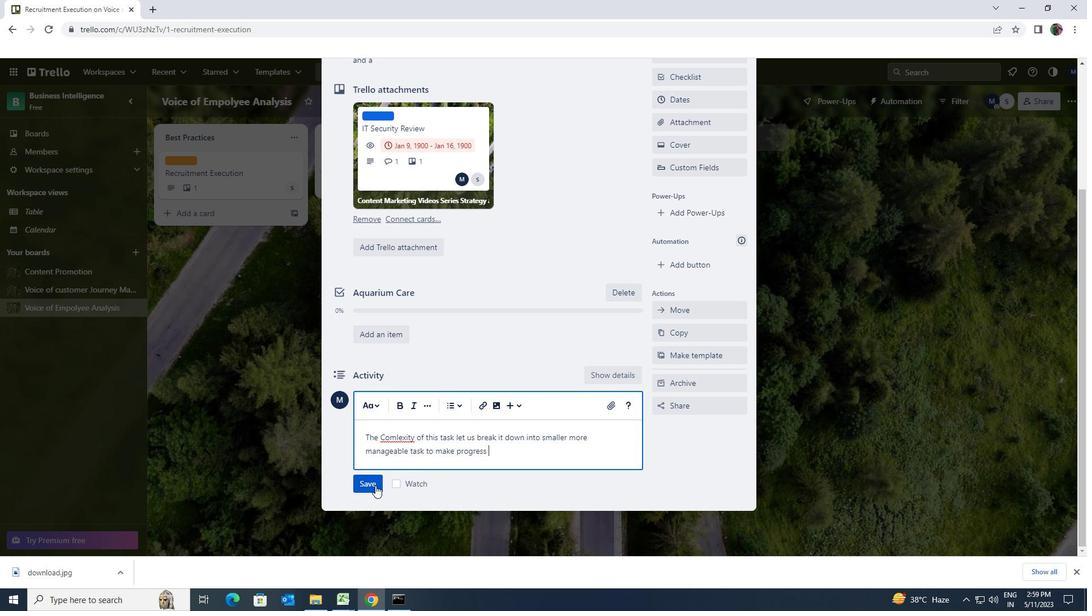 
Action: Mouse pressed left at (373, 482)
Screenshot: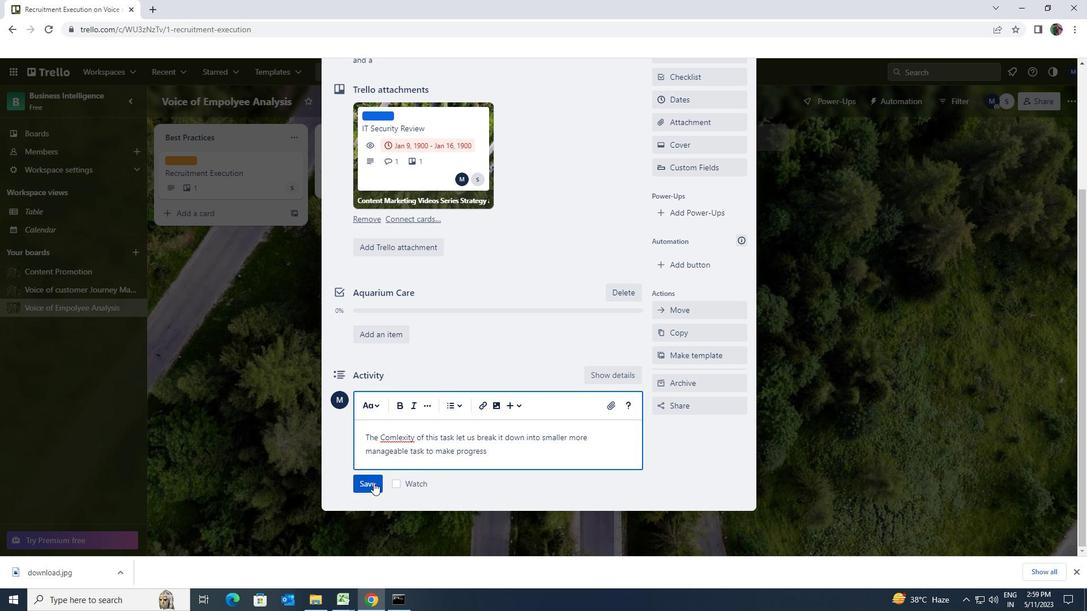 
Action: Mouse moved to (476, 480)
Screenshot: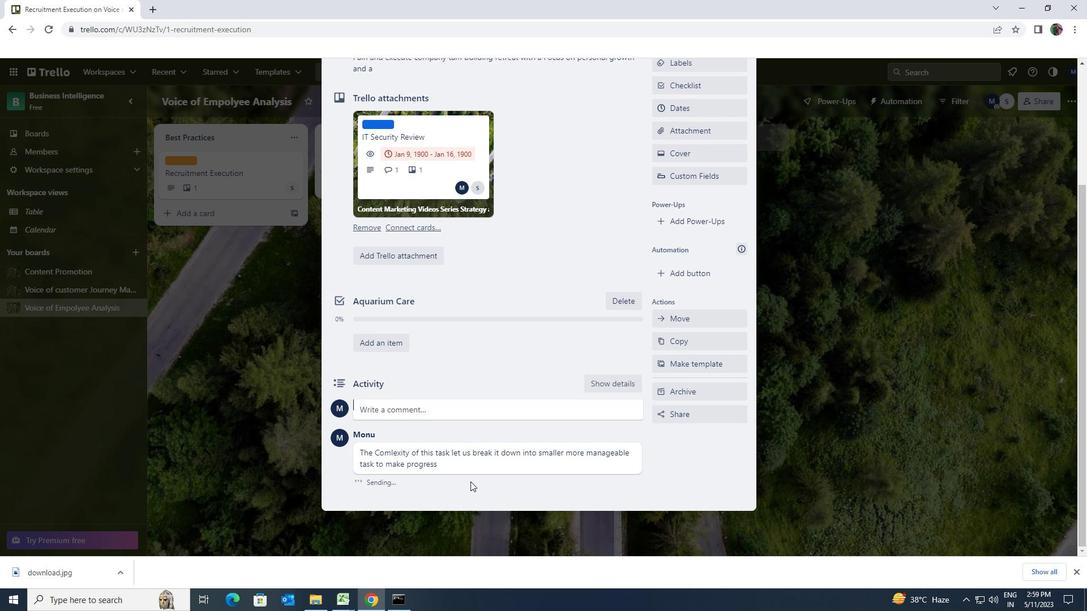 
Action: Mouse scrolled (476, 480) with delta (0, 0)
Screenshot: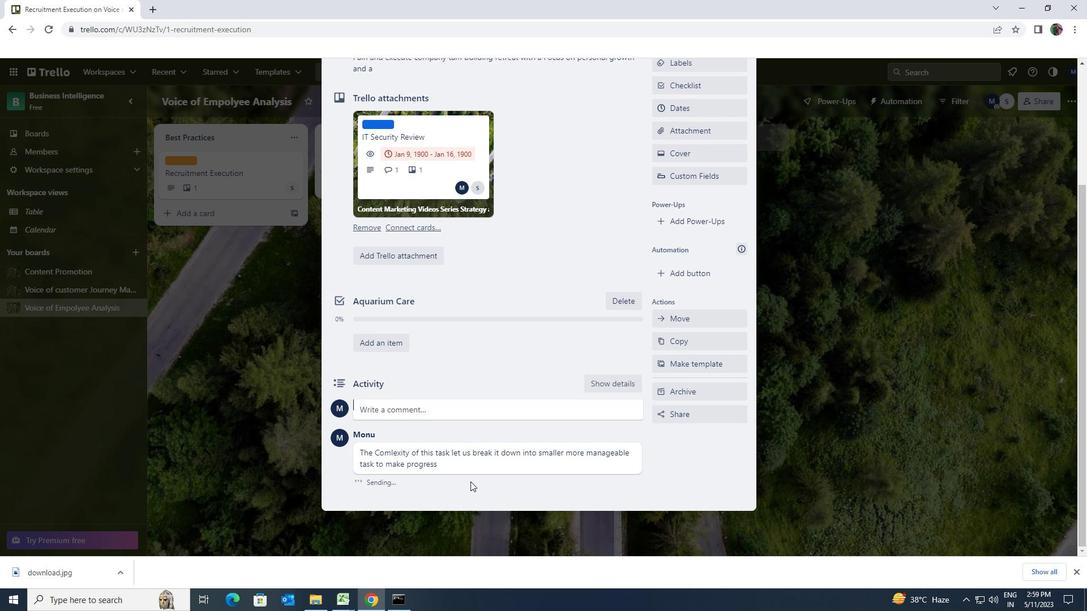 
Action: Mouse scrolled (476, 480) with delta (0, 0)
Screenshot: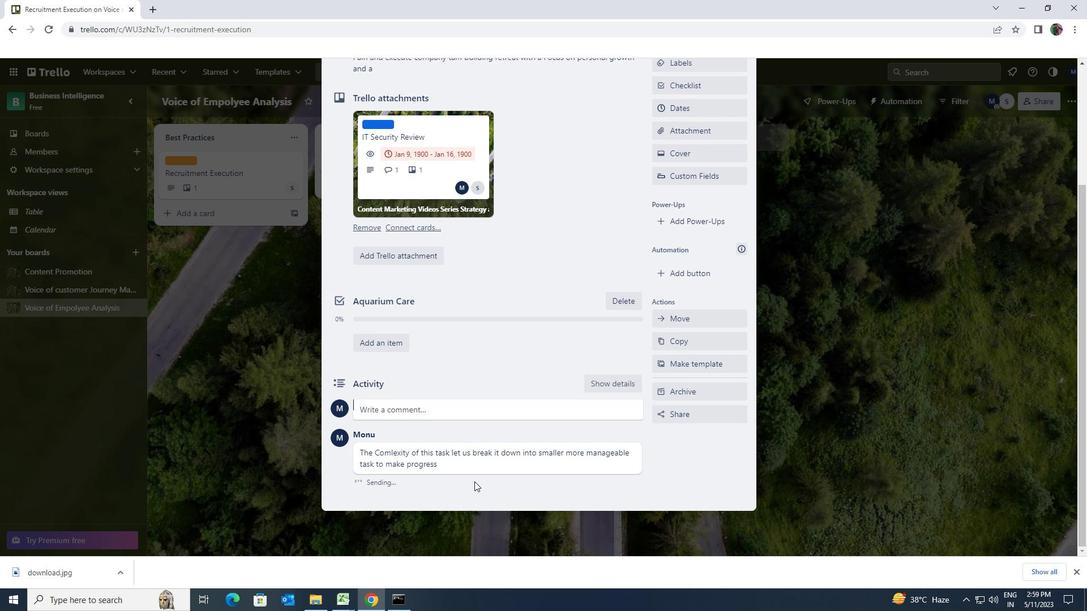 
Action: Mouse scrolled (476, 480) with delta (0, 0)
Screenshot: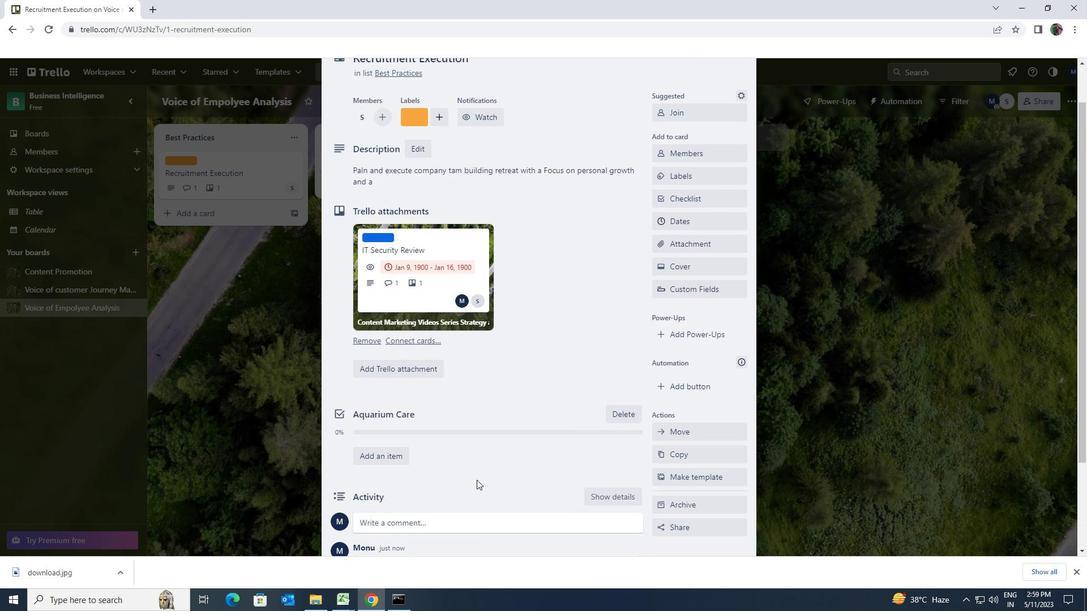 
Action: Mouse moved to (685, 261)
Screenshot: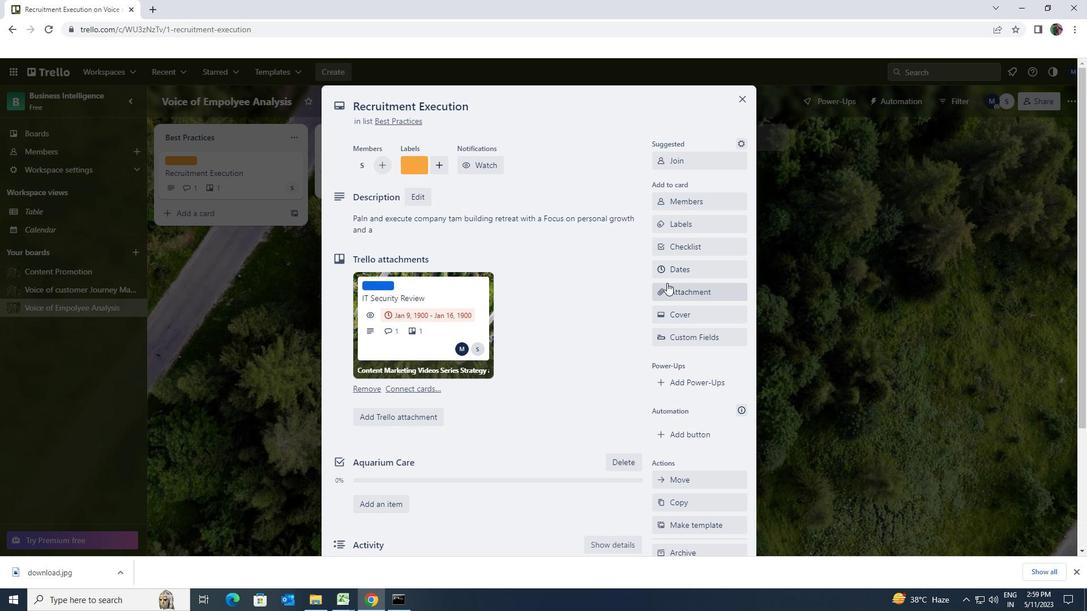 
Action: Mouse pressed left at (685, 261)
Screenshot: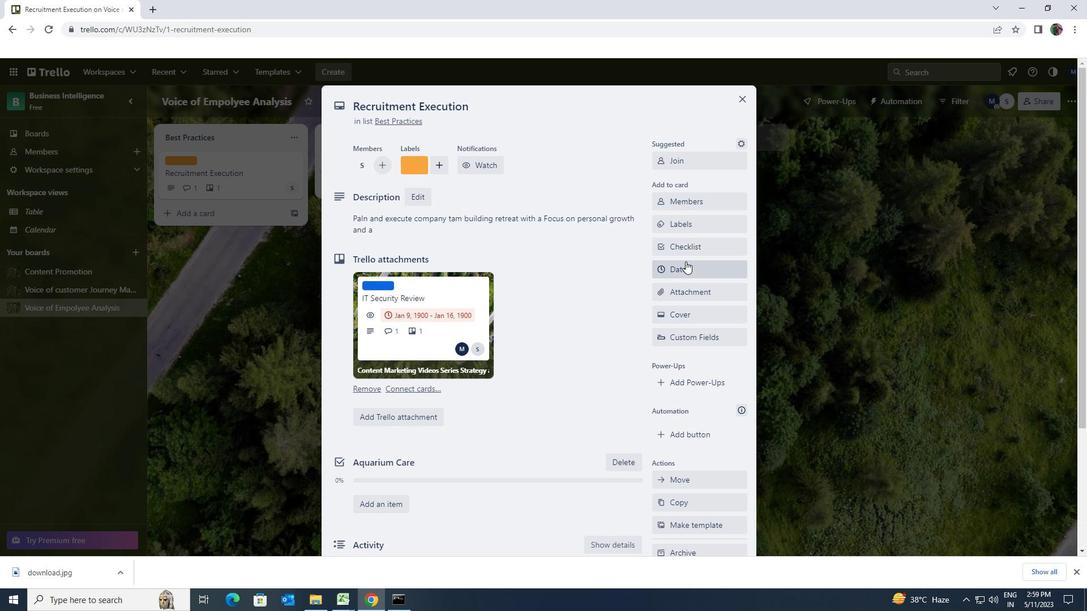 
Action: Mouse moved to (665, 300)
Screenshot: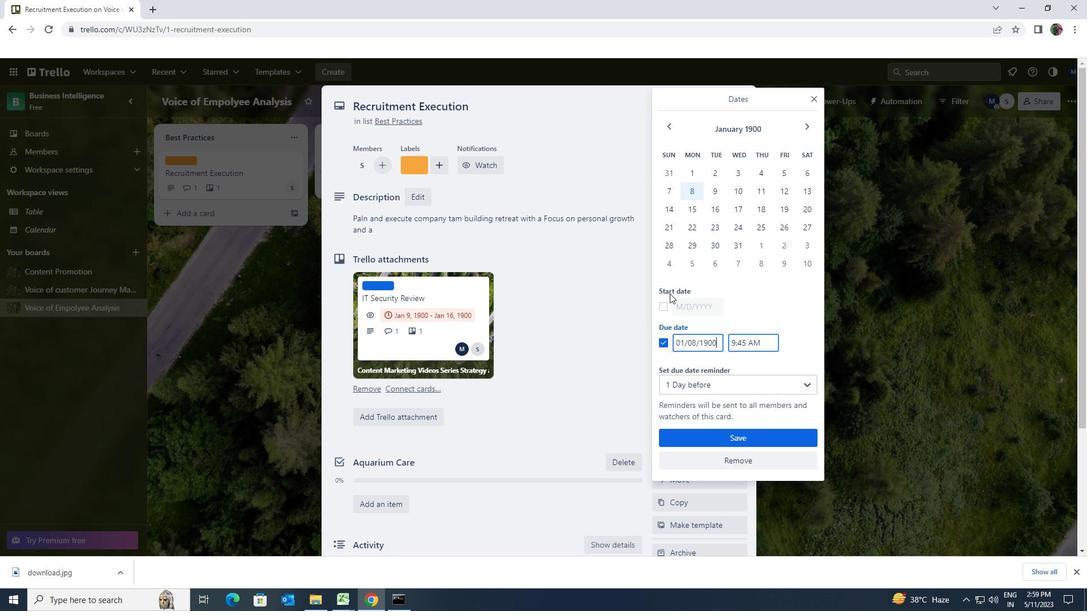 
Action: Mouse pressed left at (665, 300)
Screenshot: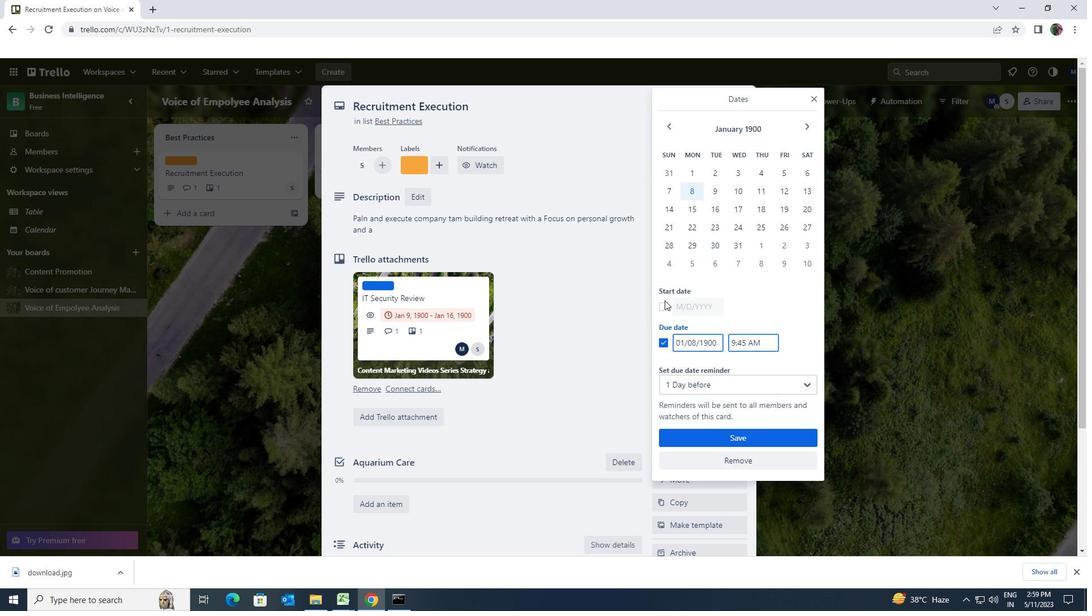 
Action: Mouse moved to (717, 304)
Screenshot: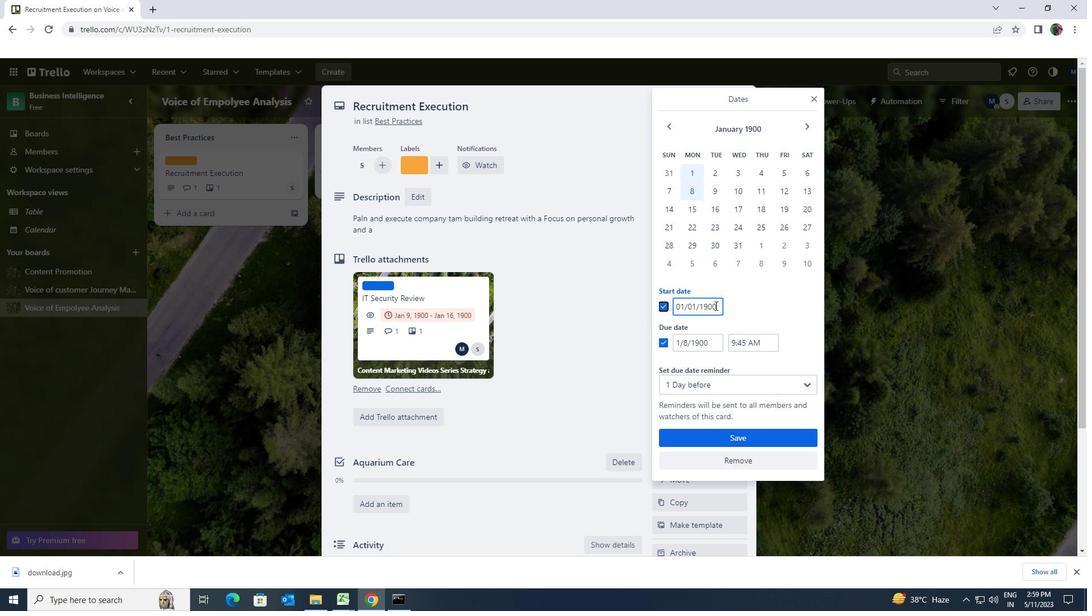 
Action: Mouse pressed left at (717, 304)
Screenshot: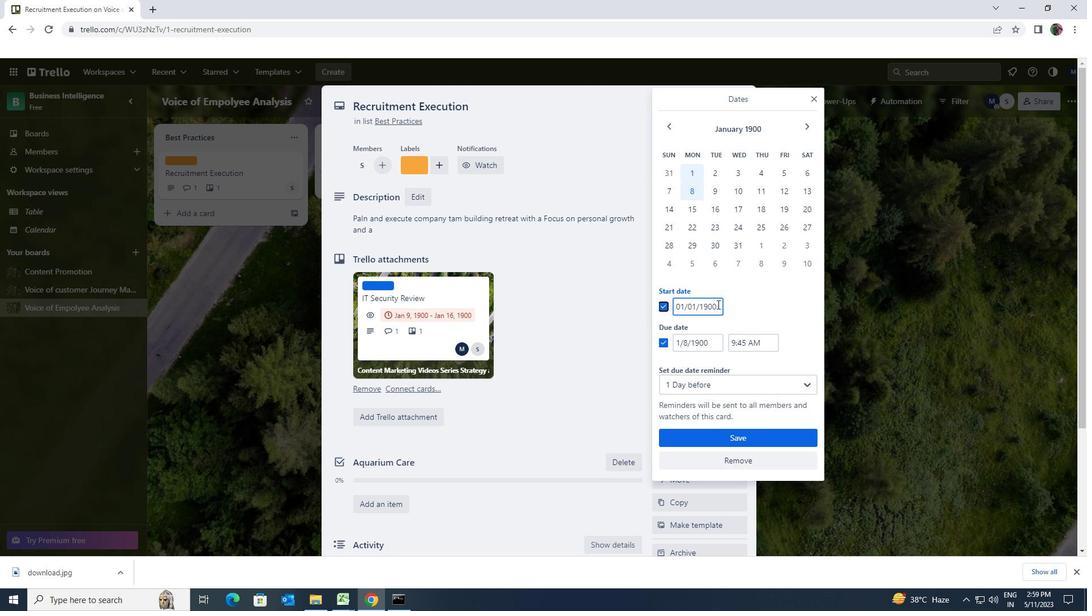 
Action: Mouse moved to (670, 303)
Screenshot: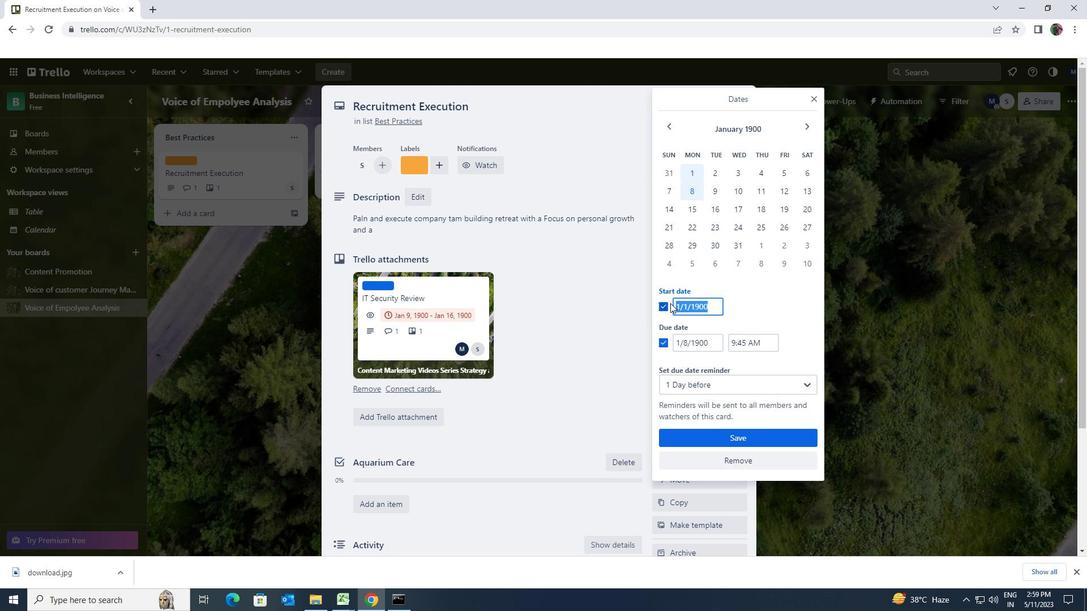
Action: Key pressed 1/2/1900
Screenshot: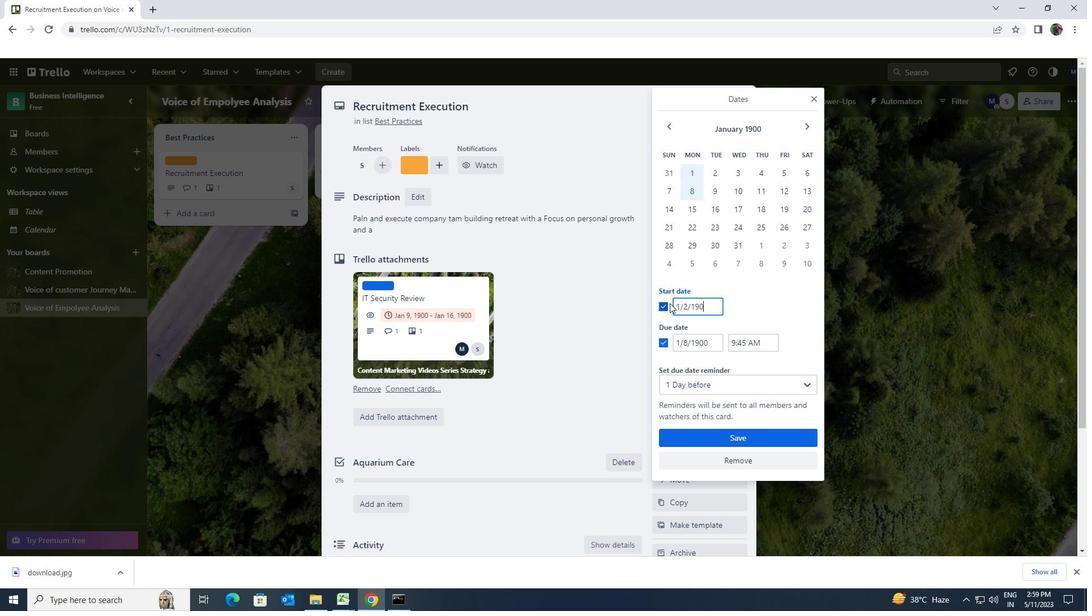 
Action: Mouse moved to (713, 343)
Screenshot: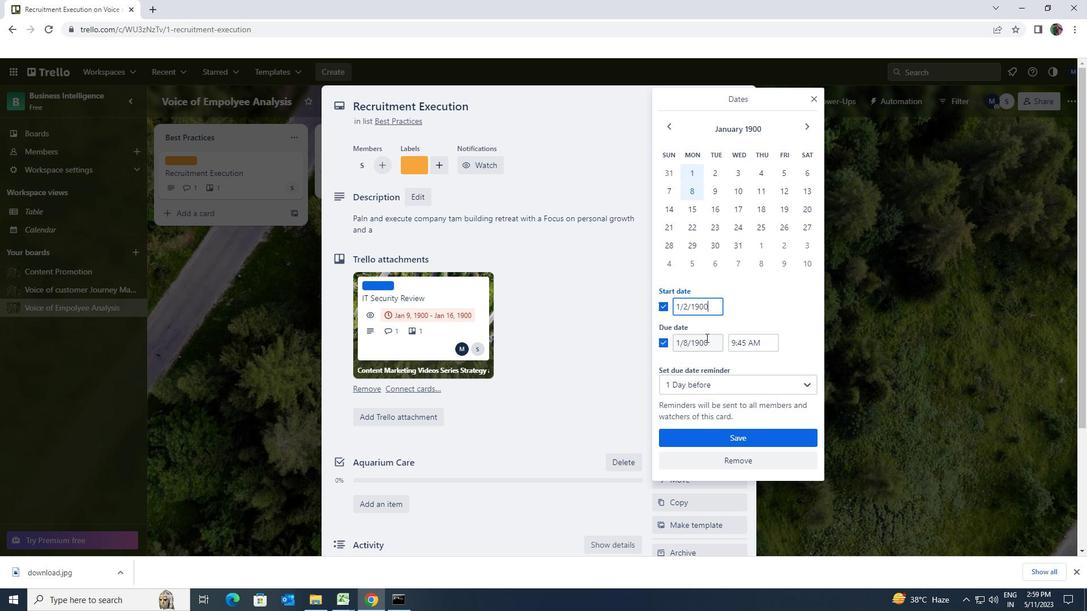 
Action: Mouse pressed left at (713, 343)
Screenshot: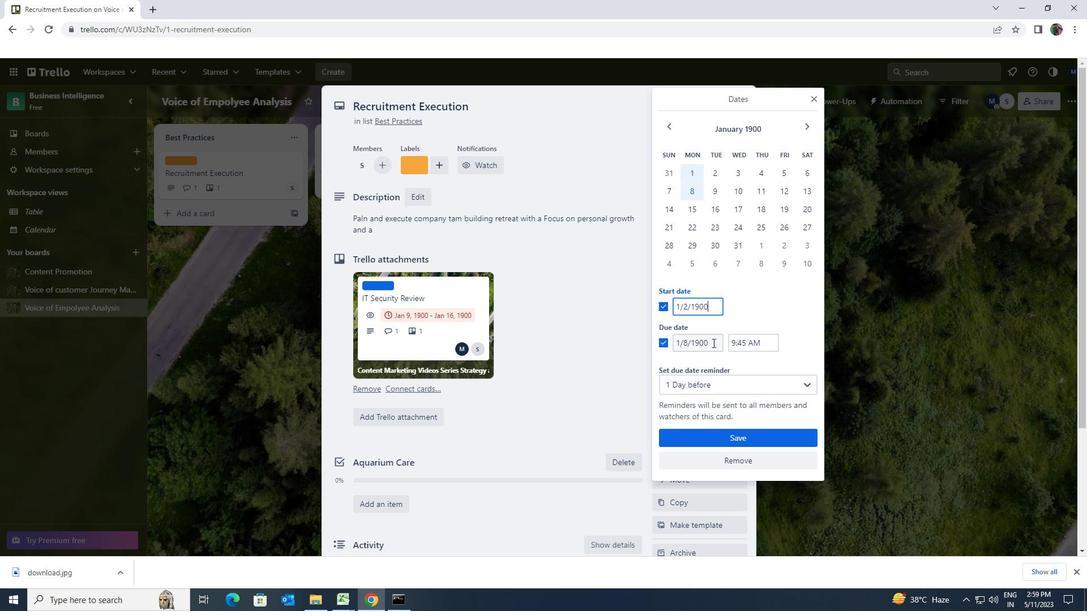 
Action: Mouse moved to (667, 338)
Screenshot: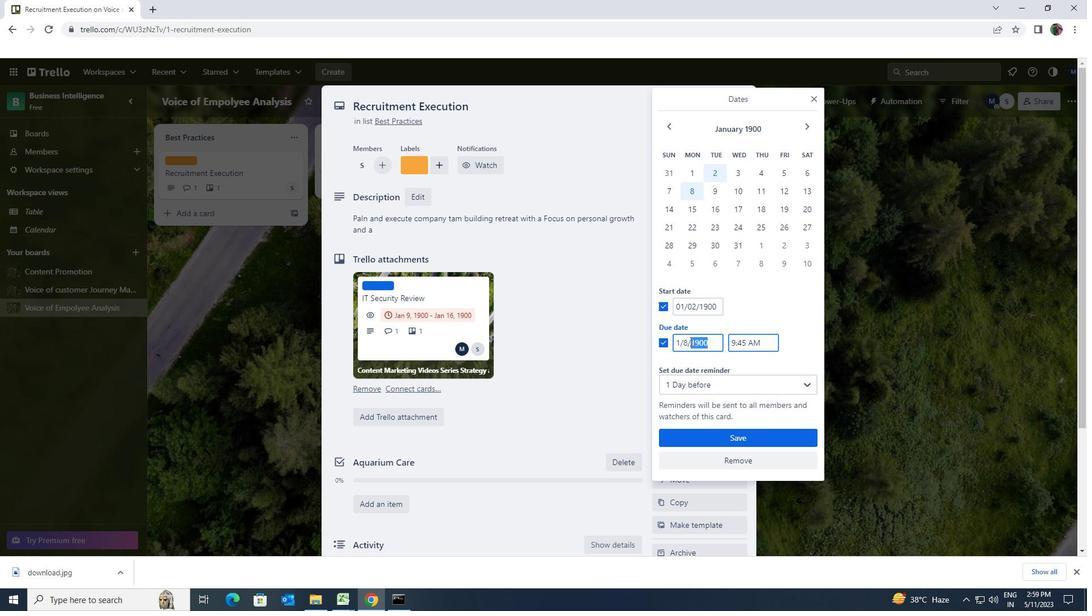 
Action: Key pressed 1/9/1900
Screenshot: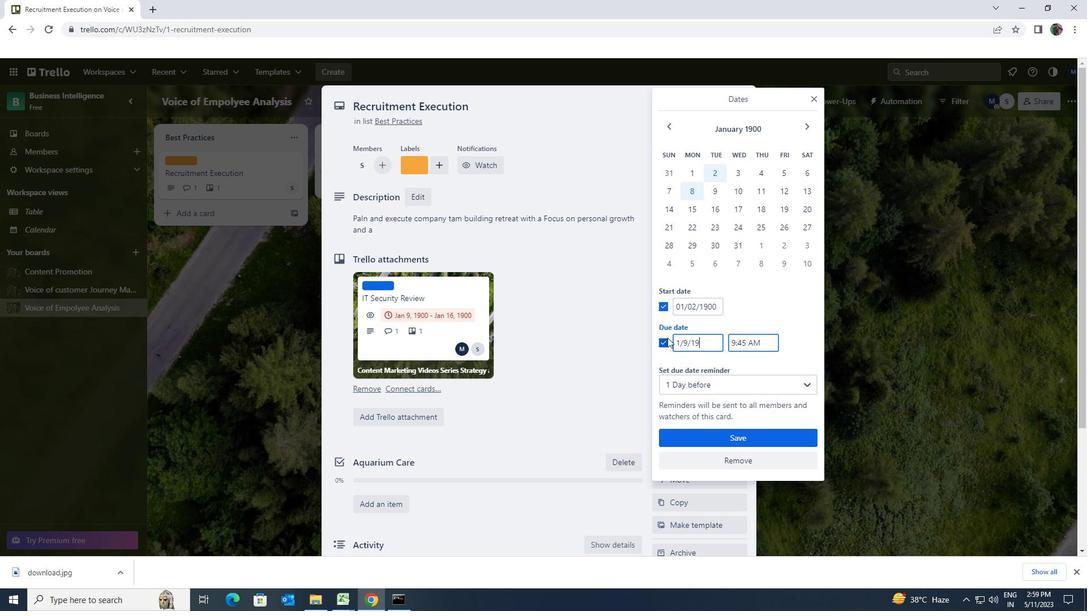 
Action: Mouse moved to (741, 438)
Screenshot: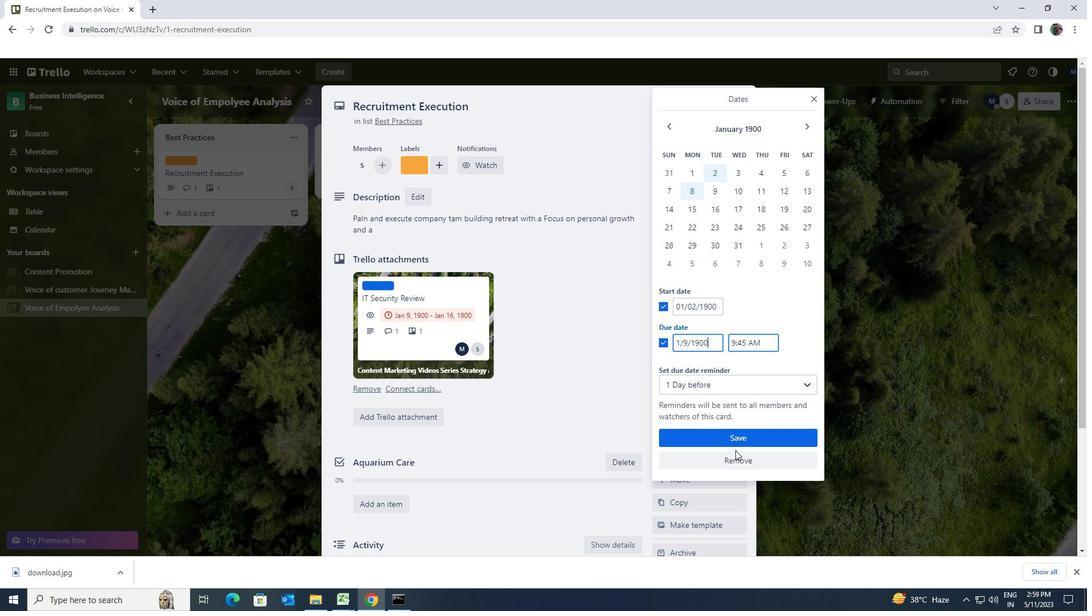 
Action: Mouse pressed left at (741, 438)
Screenshot: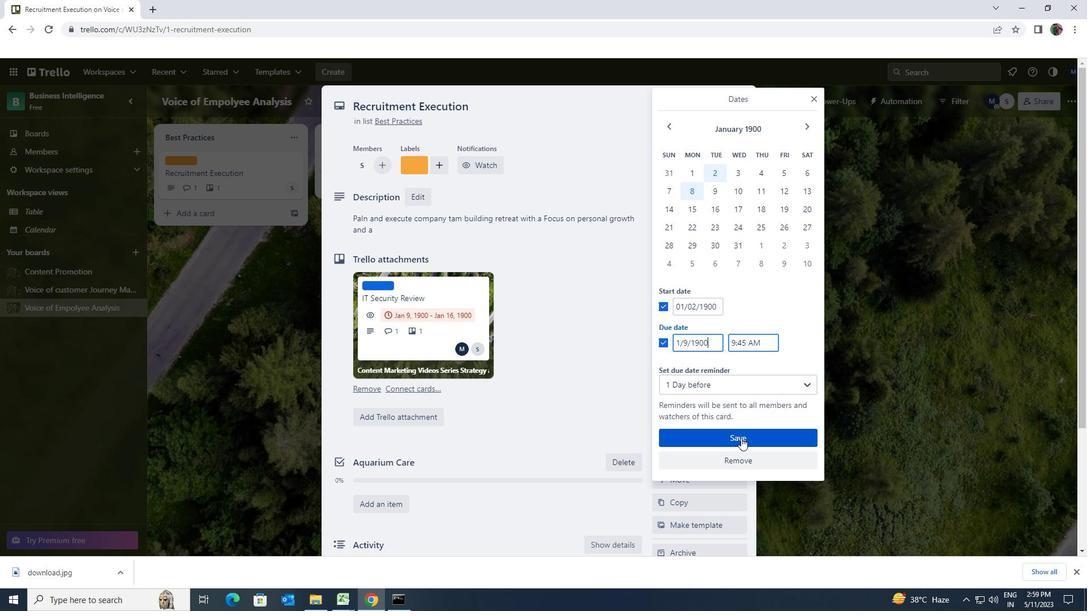 
Action: Mouse moved to (741, 437)
Screenshot: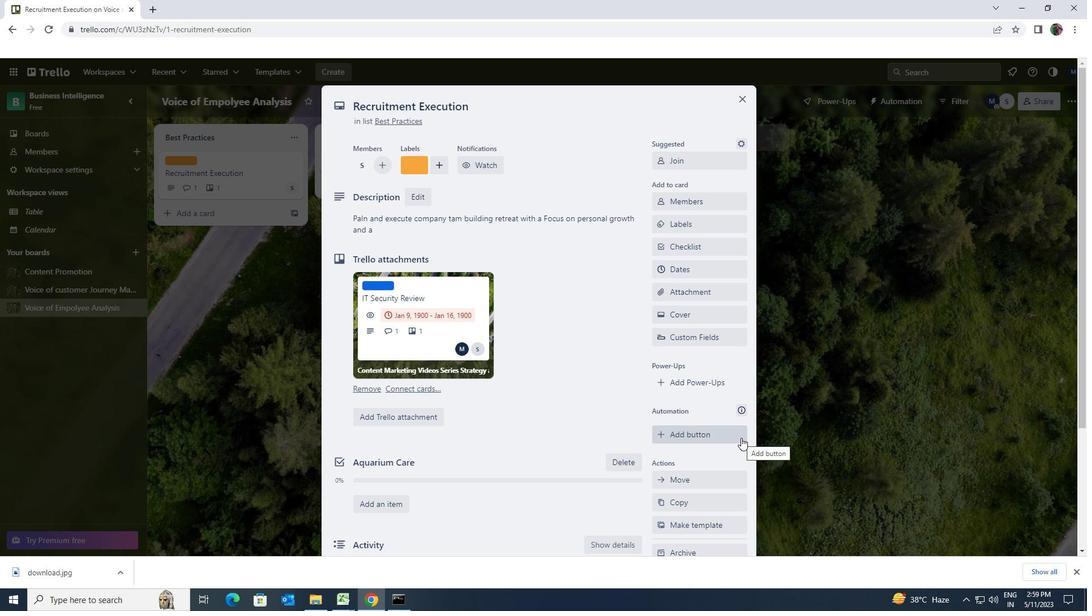 
